 Task: Add Attachment from computer to Card Card0000000245 in Board Board0000000062 in Workspace WS0000000021 in Trello. Add Cover Purple to Card Card0000000245 in Board Board0000000062 in Workspace WS0000000021 in Trello. Add "Move Card To …" Button titled Button0000000245 to "top" of the list "To Do" to Card Card0000000245 in Board Board0000000062 in Workspace WS0000000021 in Trello. Add Description DS0000000245 to Card Card0000000245 in Board Board0000000062 in Workspace WS0000000021 in Trello. Add Comment CM0000000245 to Card Card0000000245 in Board Board0000000062 in Workspace WS0000000021 in Trello
Action: Mouse moved to (655, 693)
Screenshot: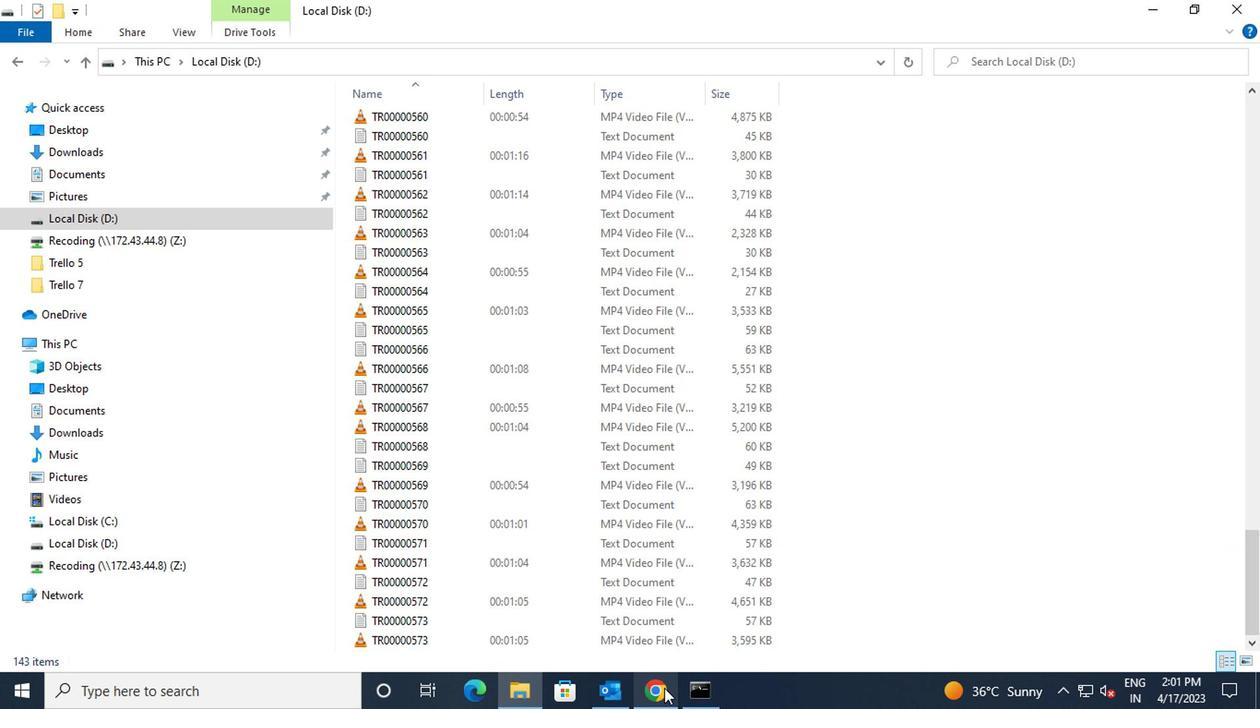 
Action: Mouse pressed left at (655, 693)
Screenshot: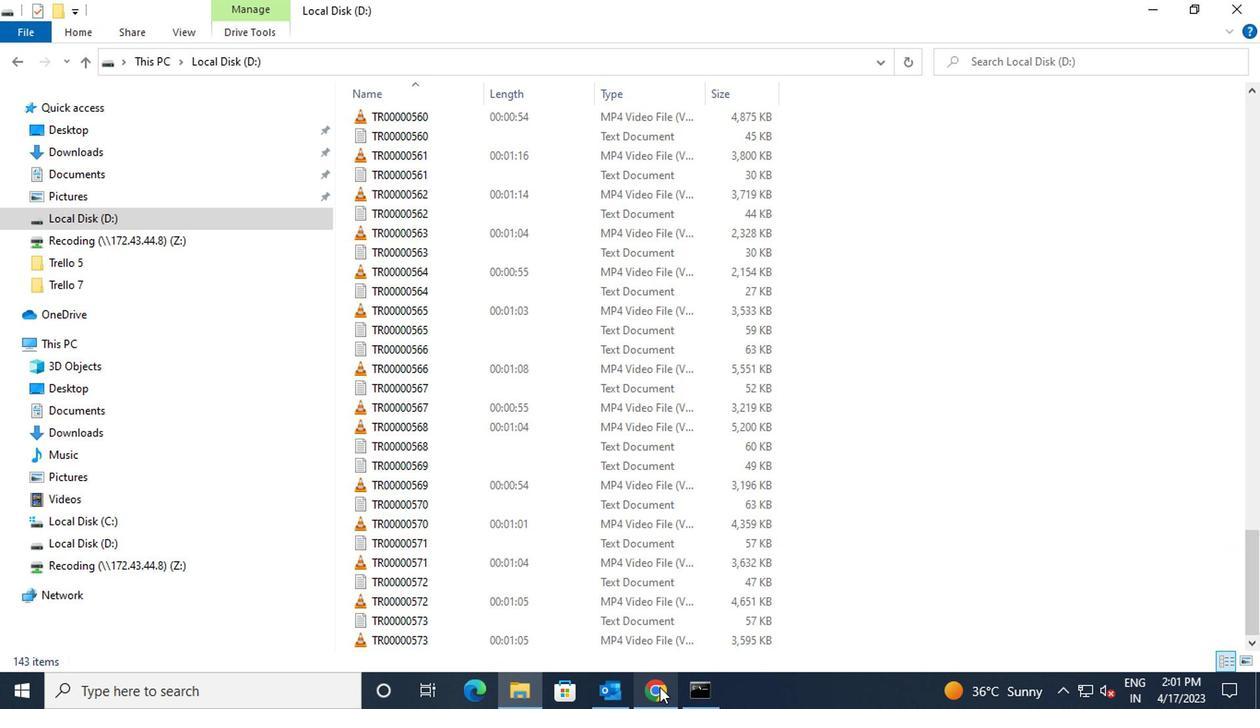 
Action: Mouse moved to (427, 275)
Screenshot: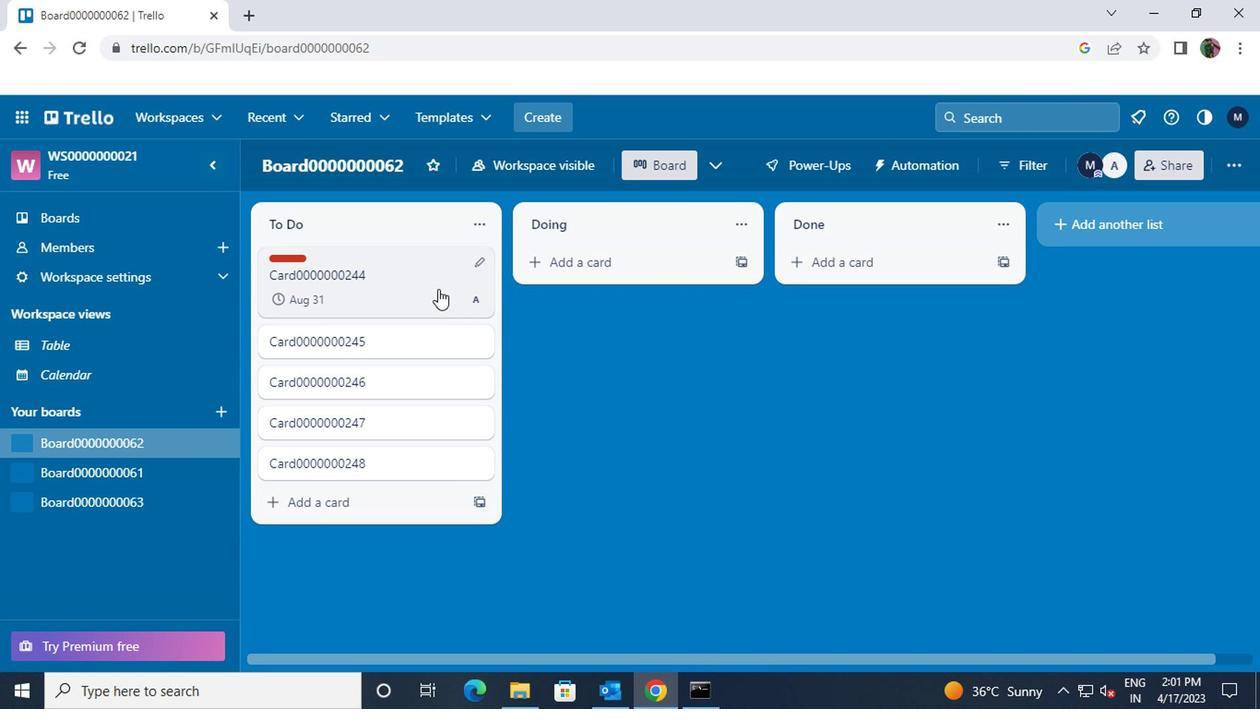 
Action: Mouse pressed left at (427, 275)
Screenshot: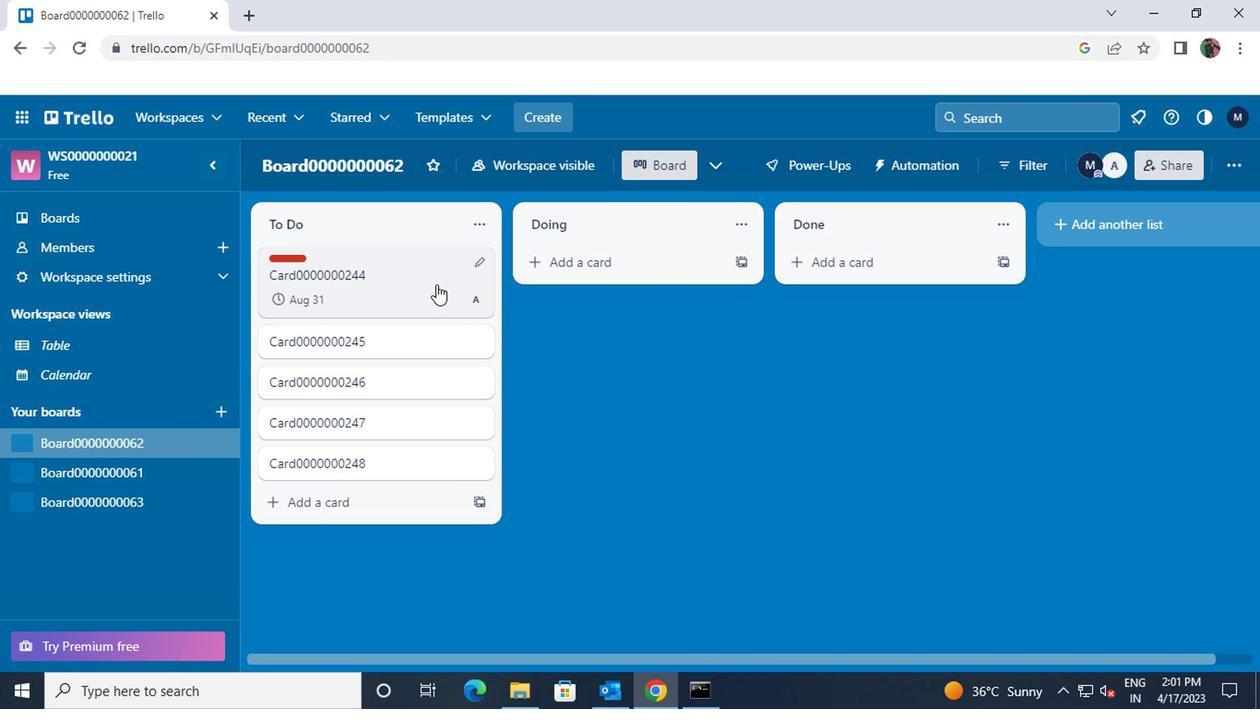 
Action: Mouse moved to (851, 409)
Screenshot: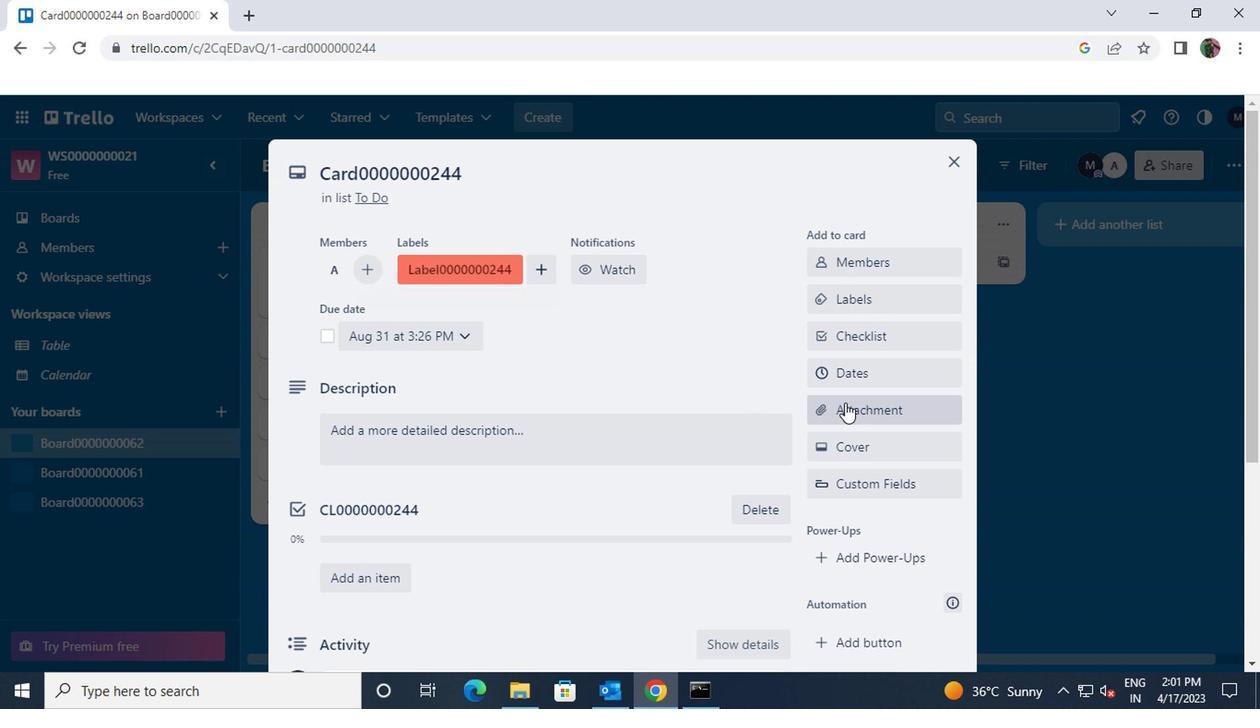 
Action: Mouse pressed left at (851, 409)
Screenshot: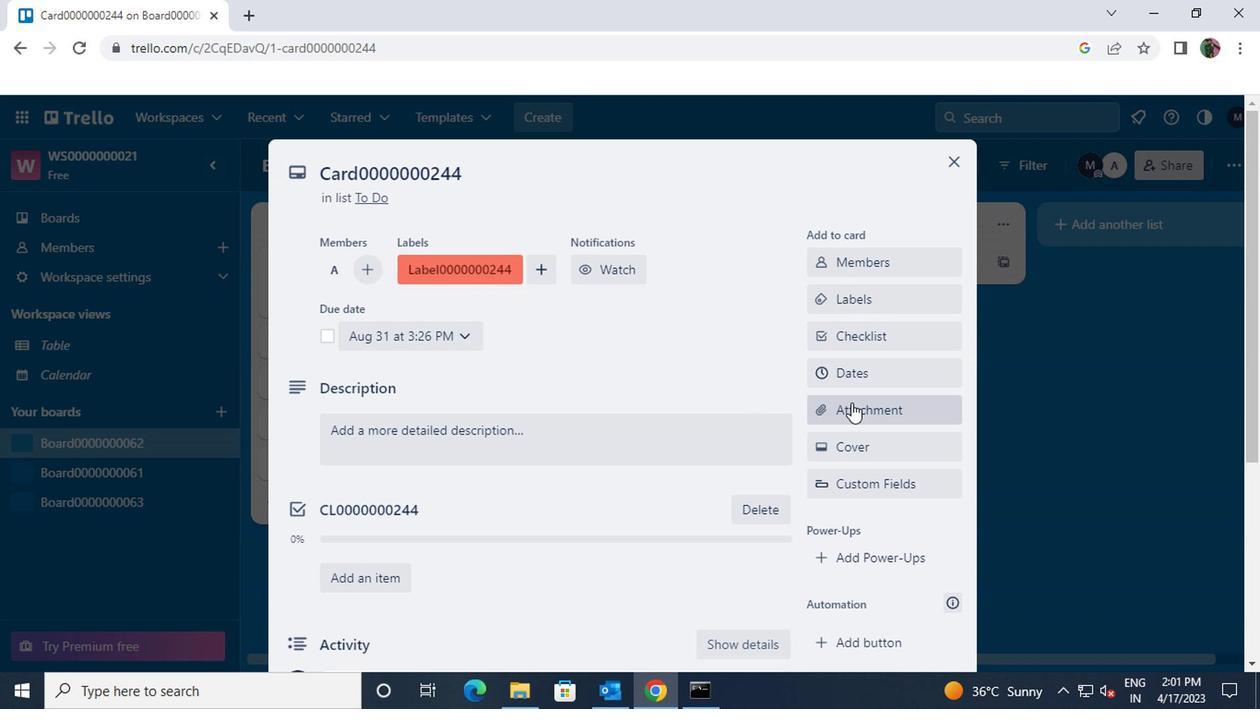 
Action: Mouse moved to (841, 194)
Screenshot: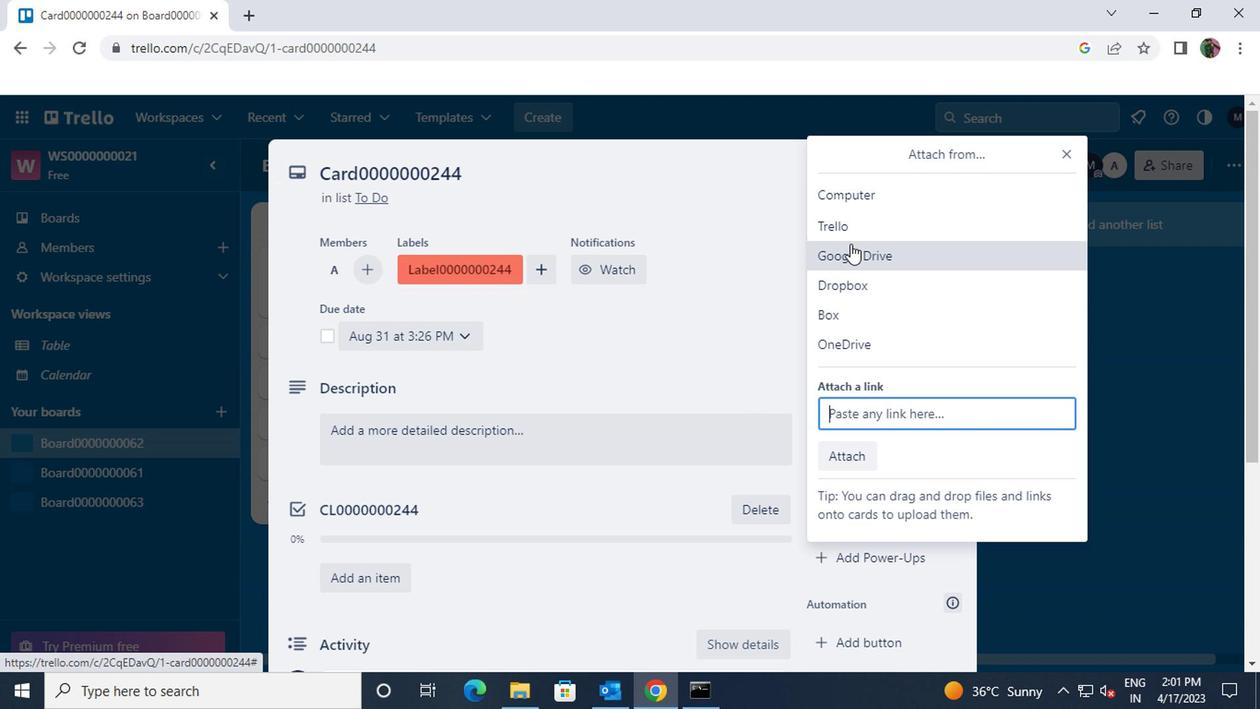 
Action: Mouse pressed left at (841, 194)
Screenshot: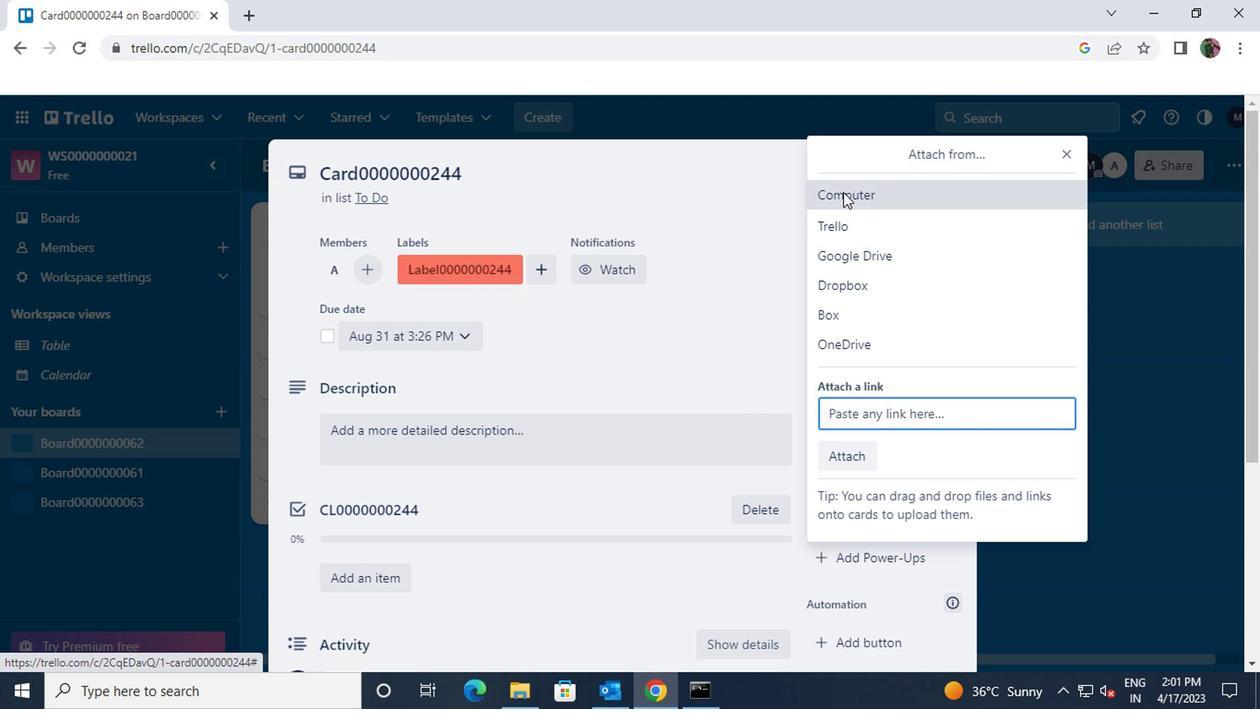 
Action: Mouse moved to (439, 202)
Screenshot: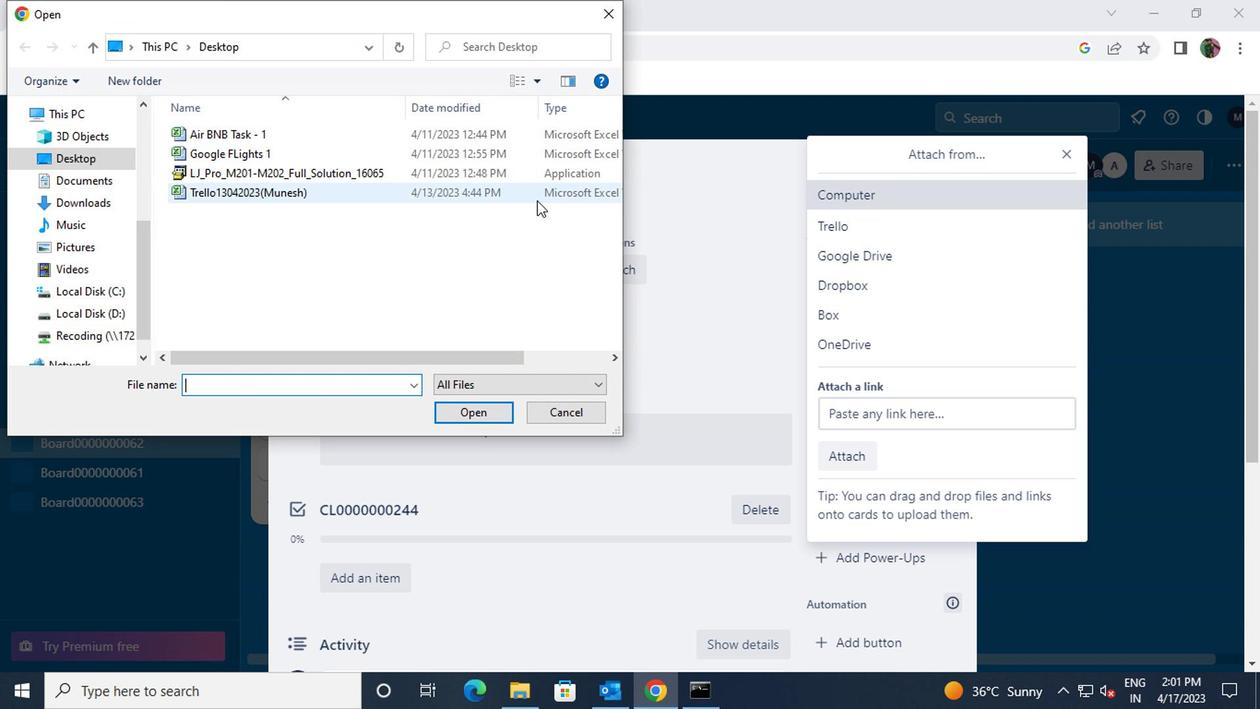 
Action: Mouse pressed left at (439, 202)
Screenshot: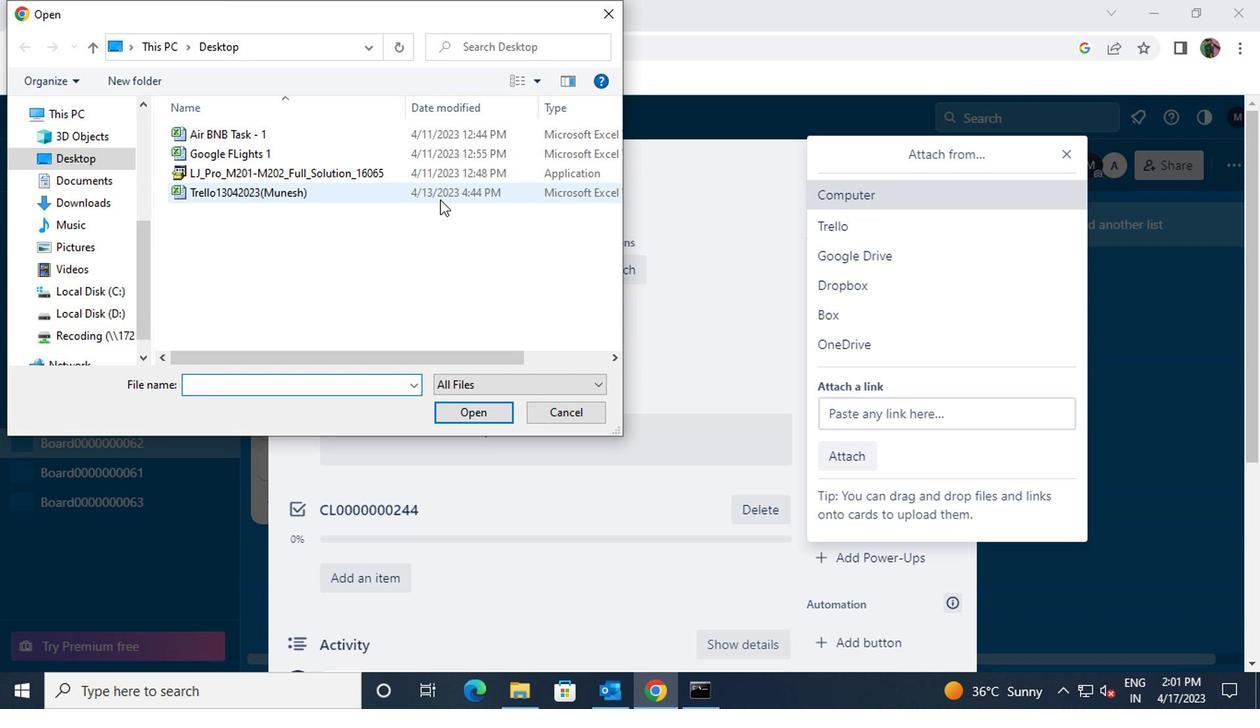 
Action: Mouse moved to (464, 419)
Screenshot: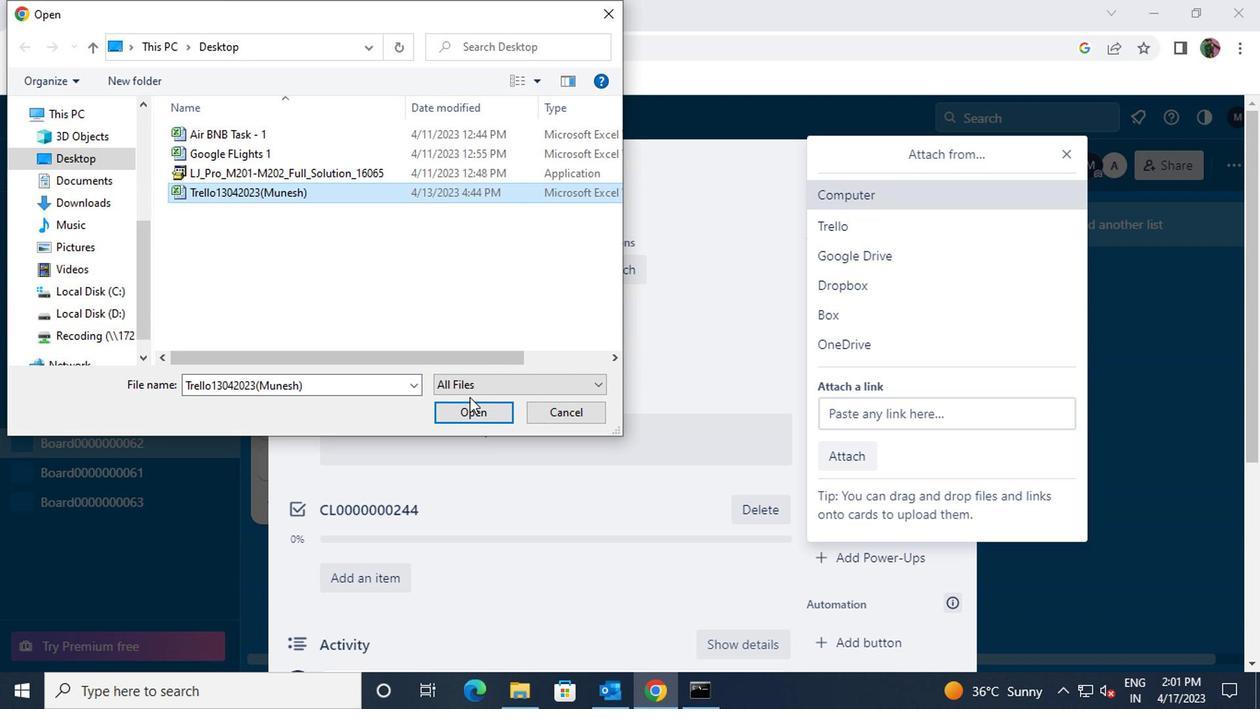 
Action: Mouse pressed left at (464, 419)
Screenshot: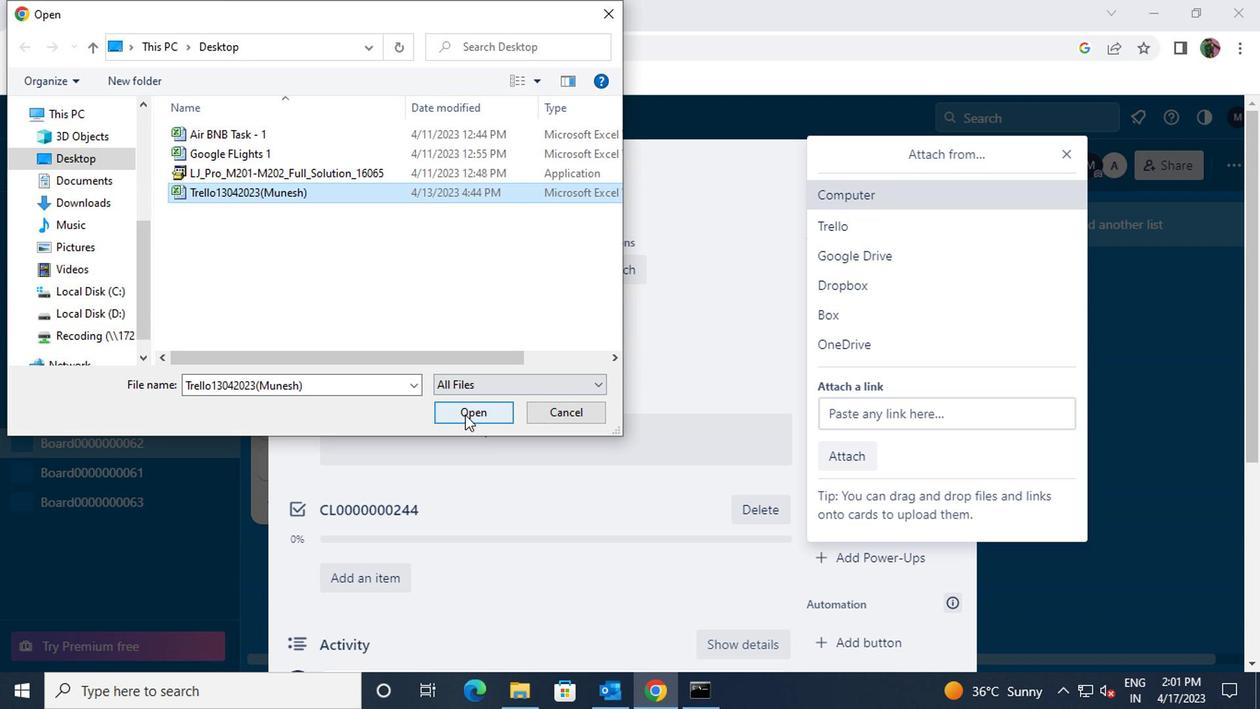 
Action: Mouse moved to (843, 450)
Screenshot: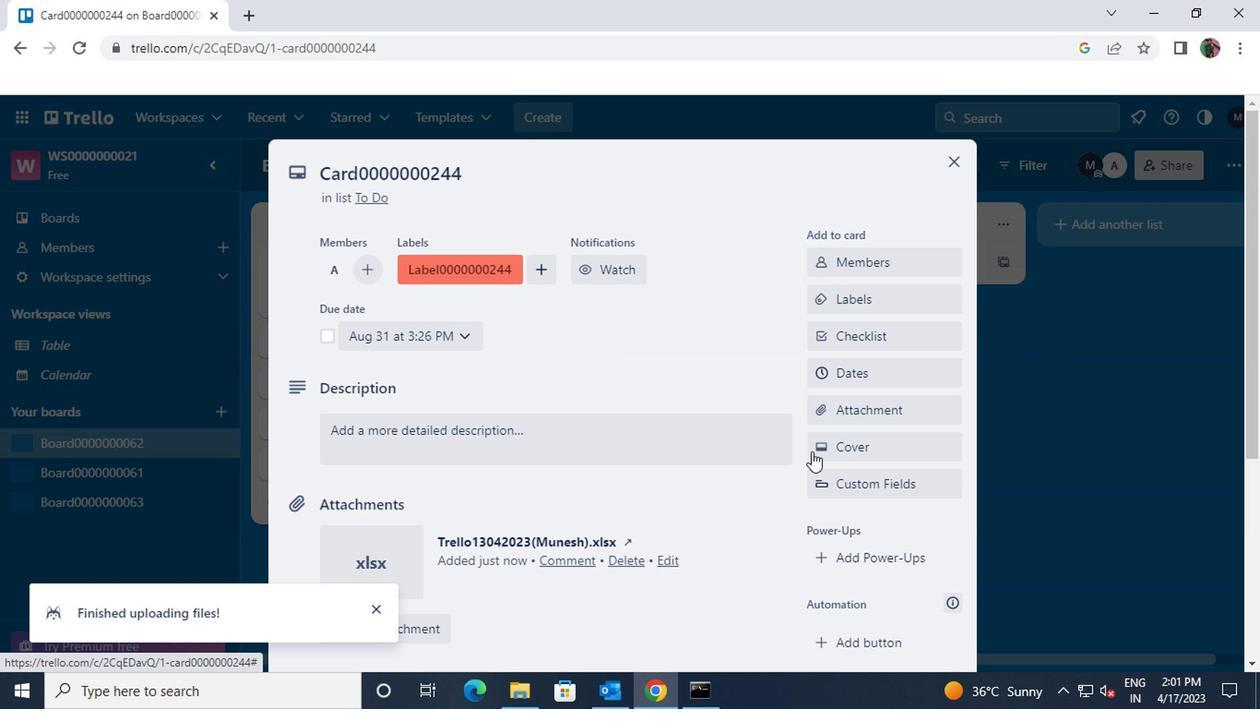 
Action: Mouse pressed left at (843, 450)
Screenshot: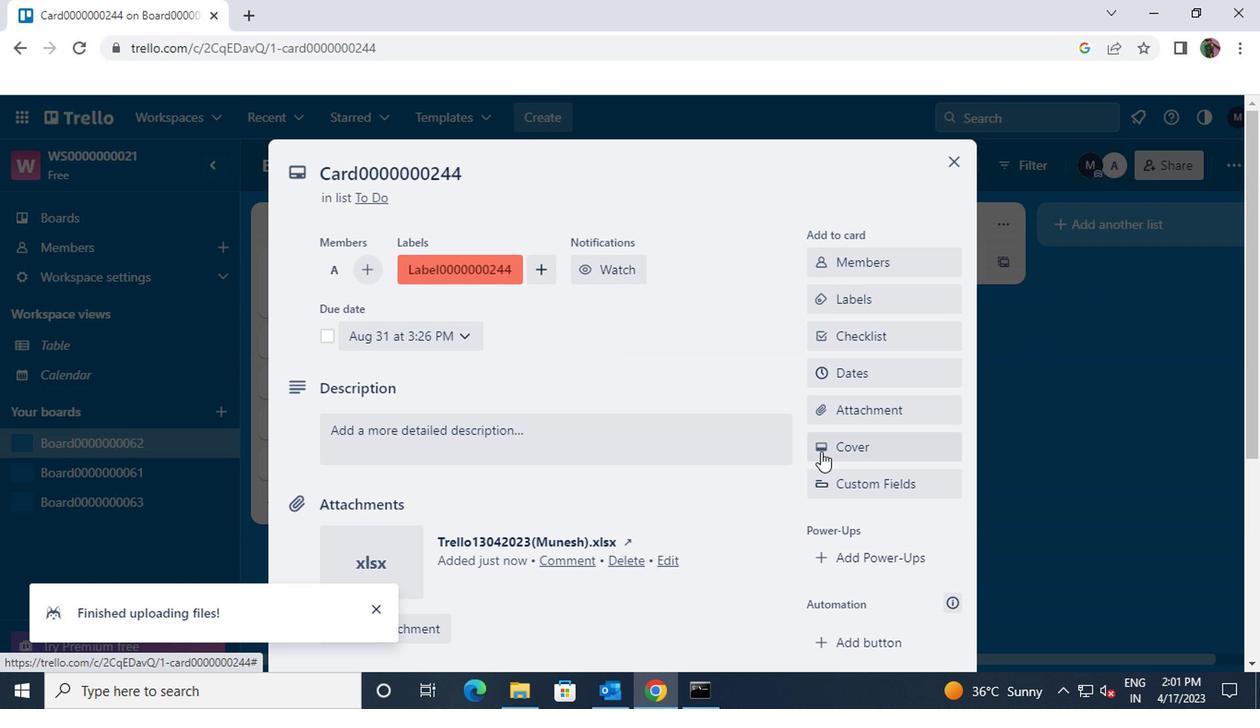 
Action: Mouse moved to (1051, 317)
Screenshot: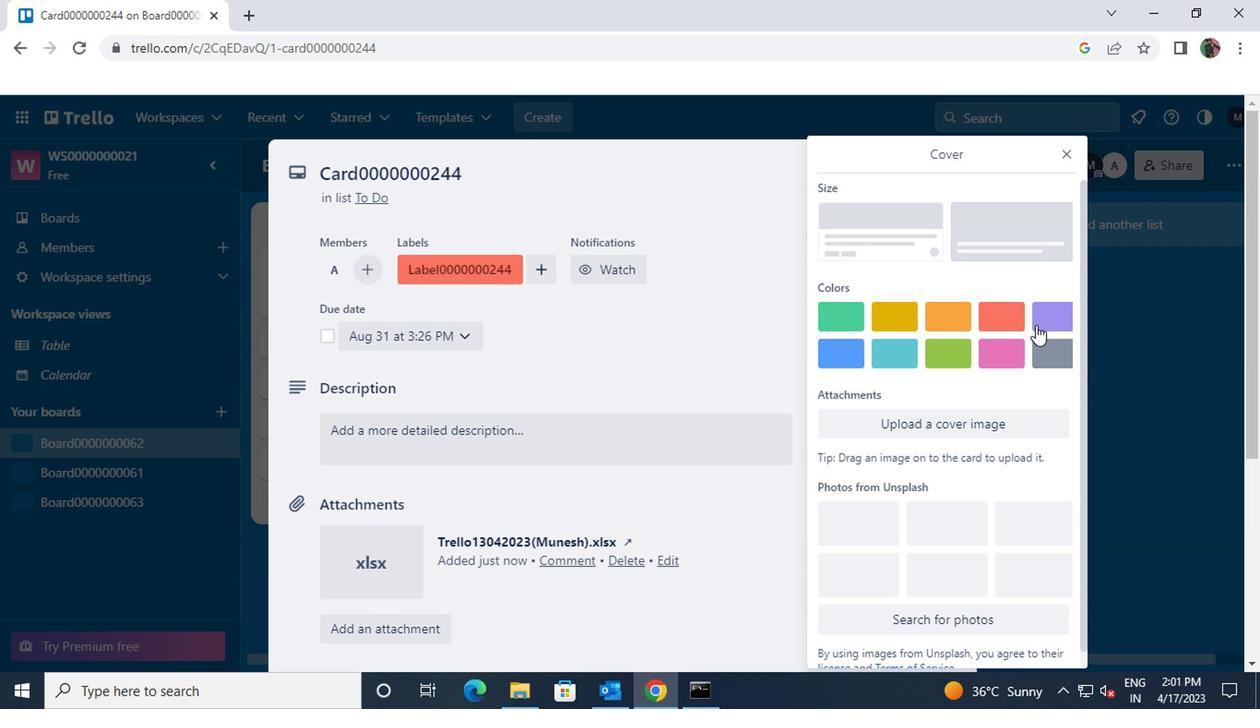 
Action: Mouse pressed left at (1051, 317)
Screenshot: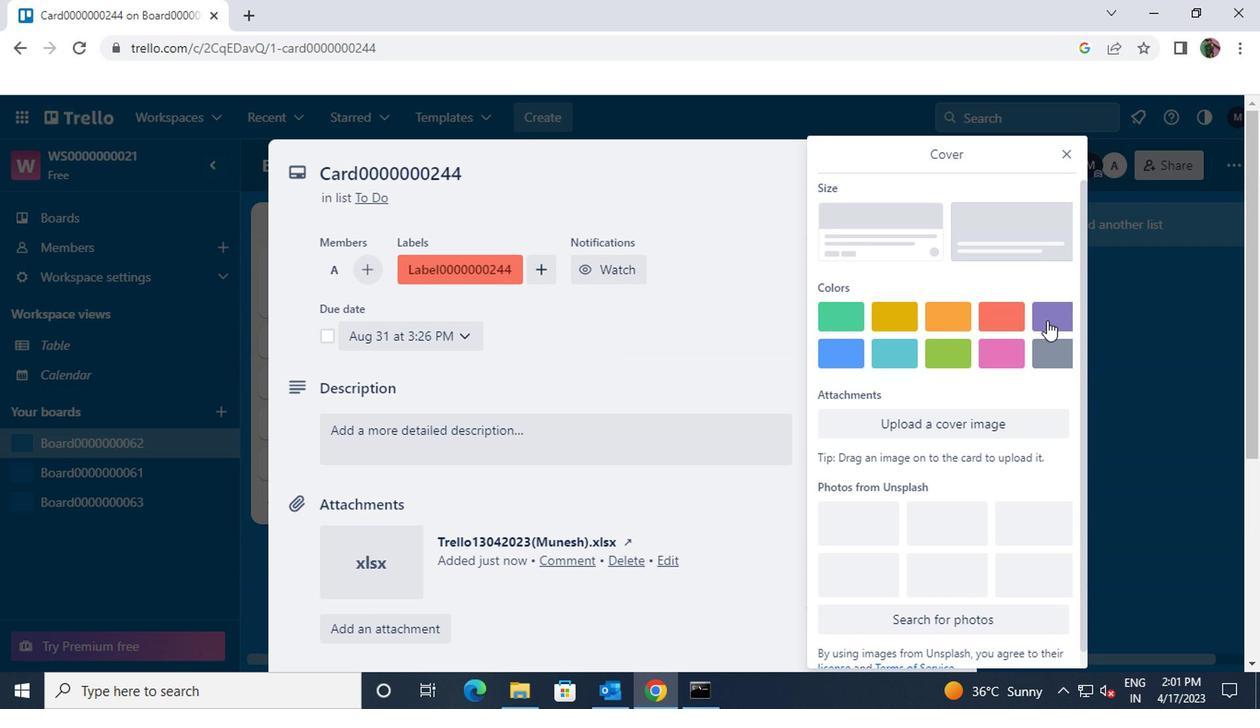 
Action: Mouse moved to (1065, 155)
Screenshot: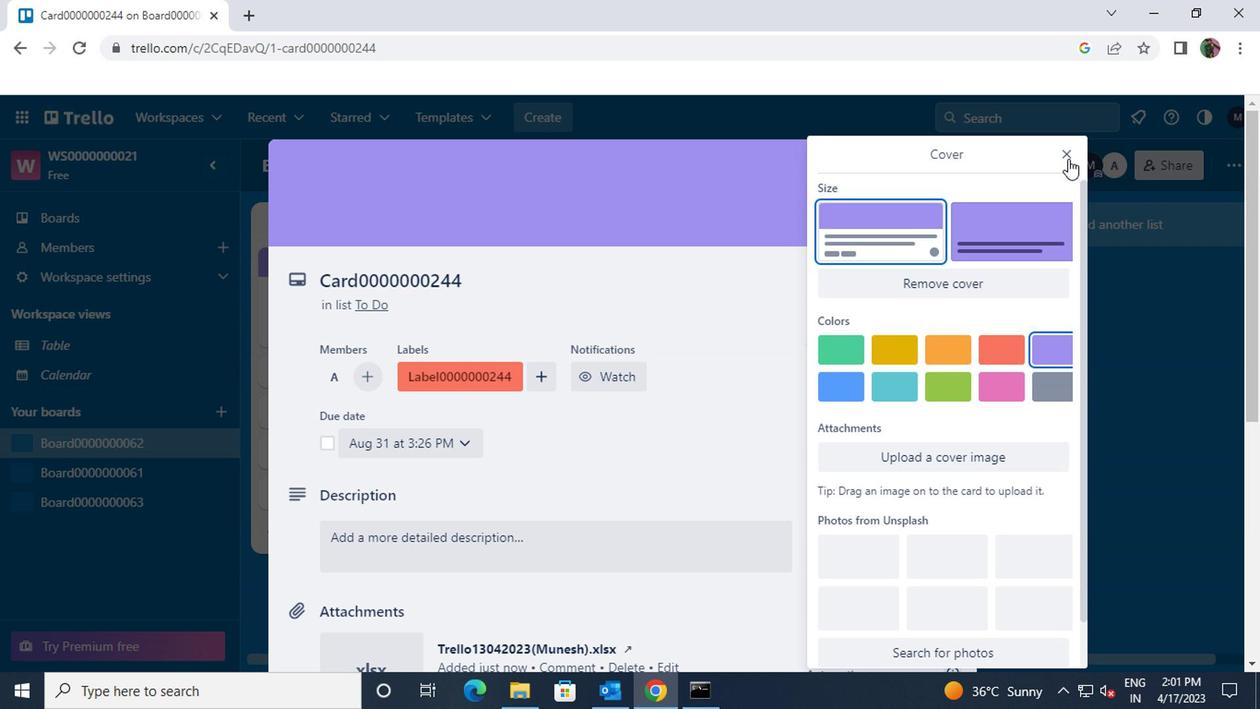 
Action: Mouse pressed left at (1065, 155)
Screenshot: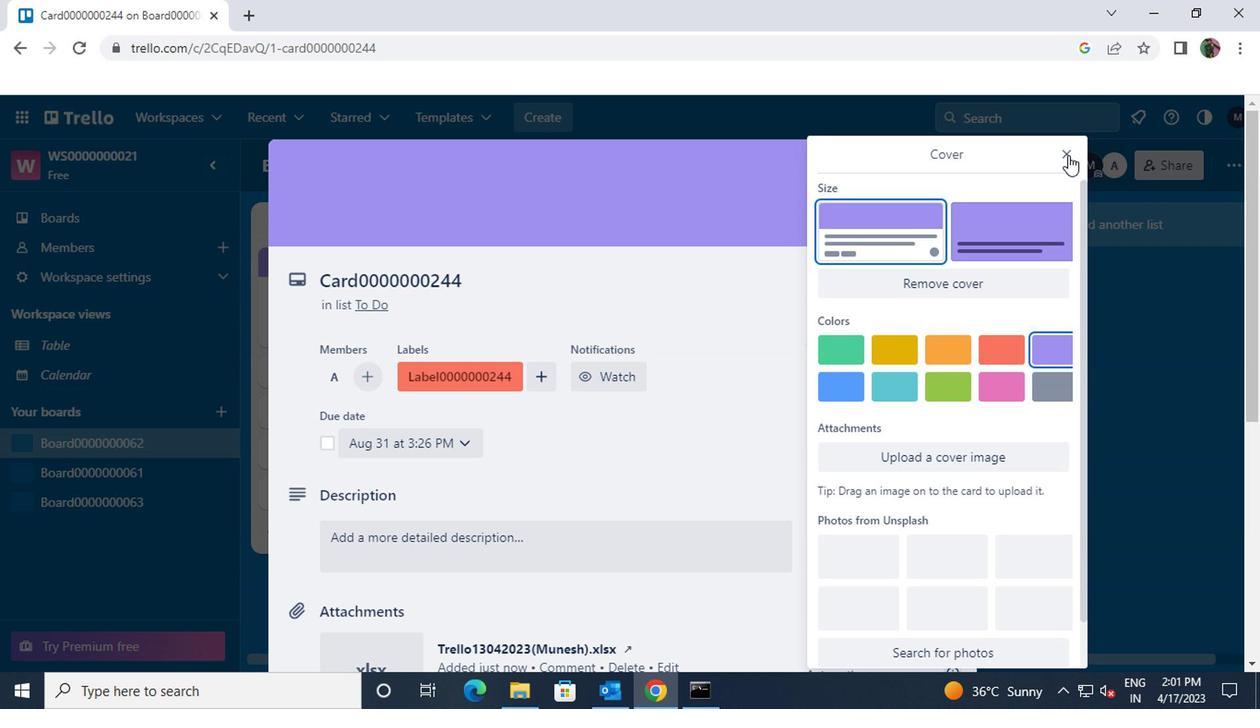 
Action: Mouse moved to (873, 401)
Screenshot: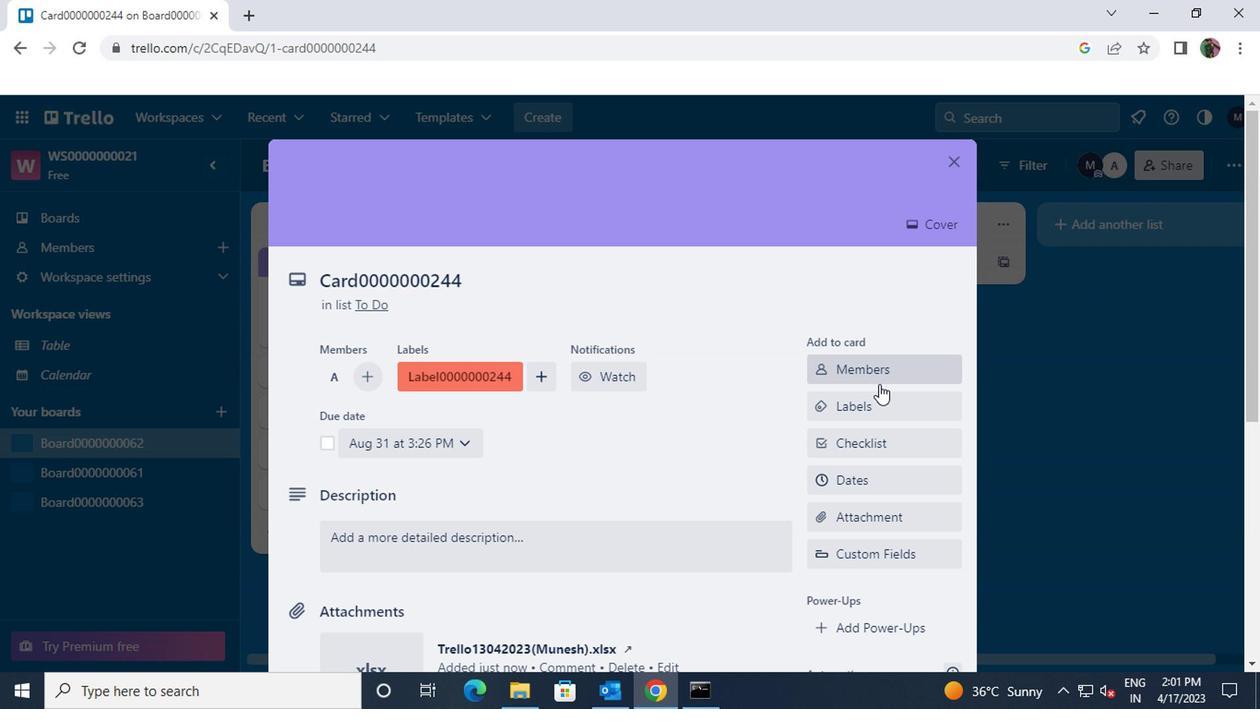 
Action: Mouse scrolled (873, 401) with delta (0, 0)
Screenshot: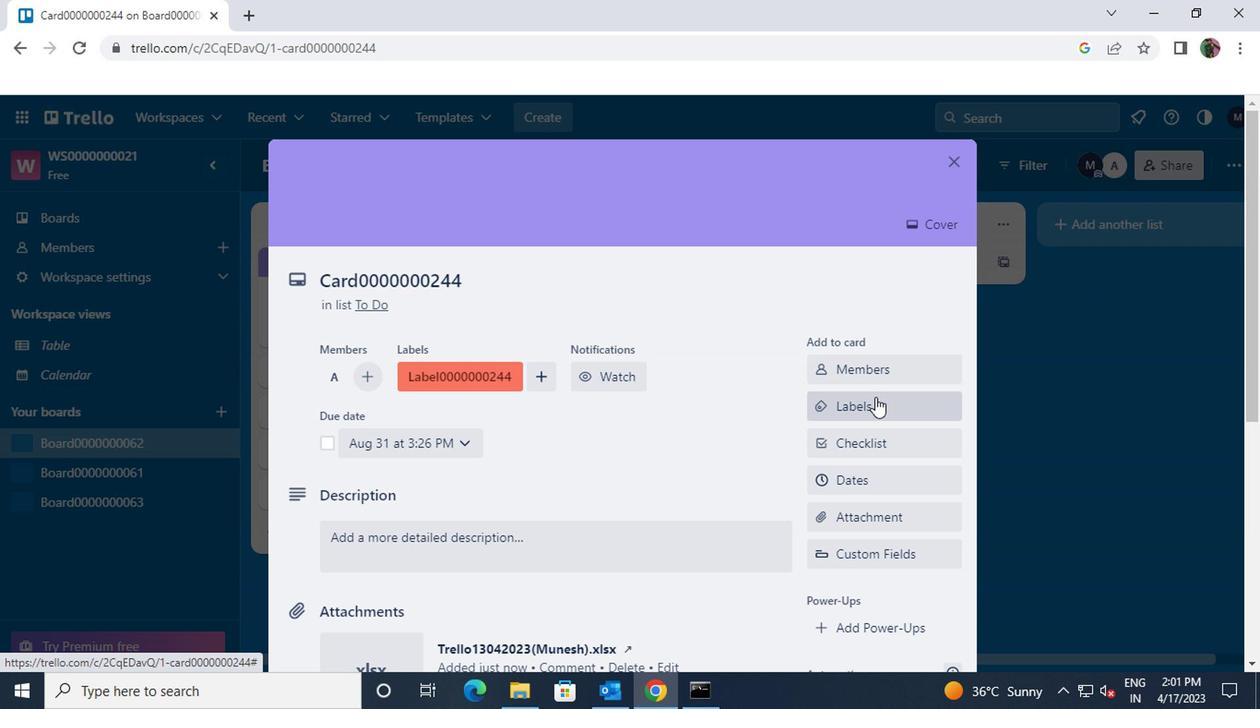 
Action: Mouse moved to (873, 401)
Screenshot: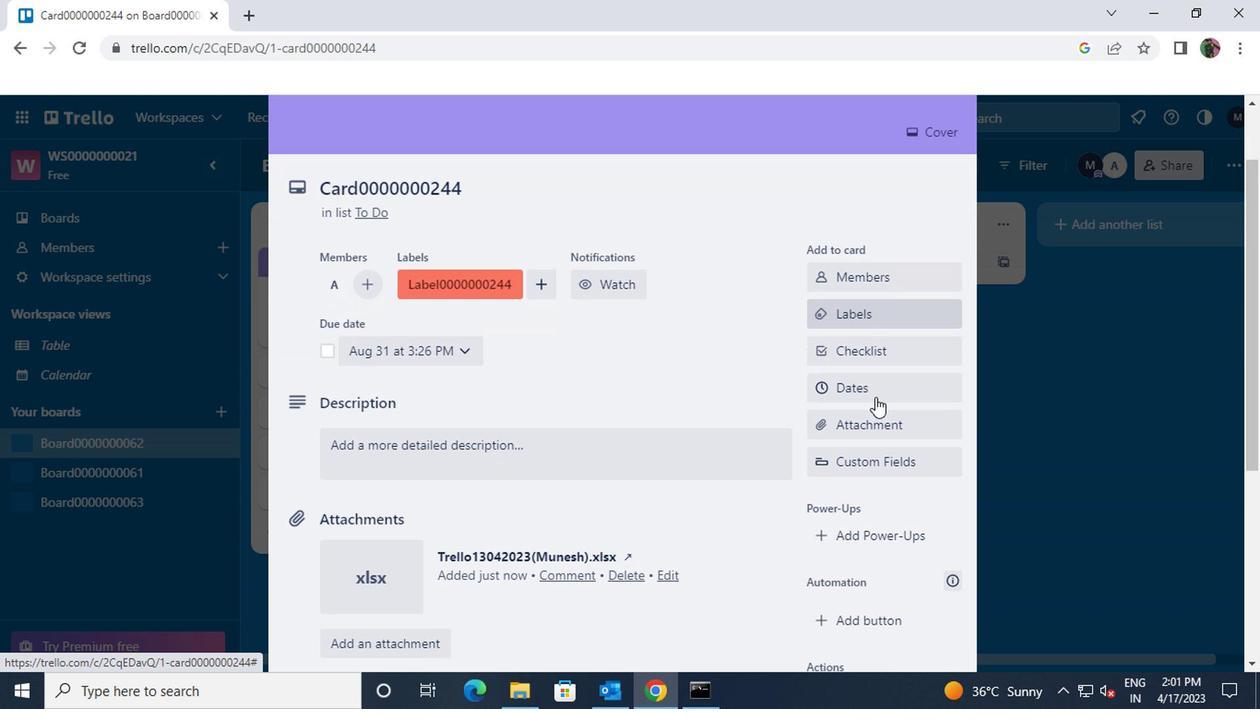 
Action: Mouse scrolled (873, 401) with delta (0, 0)
Screenshot: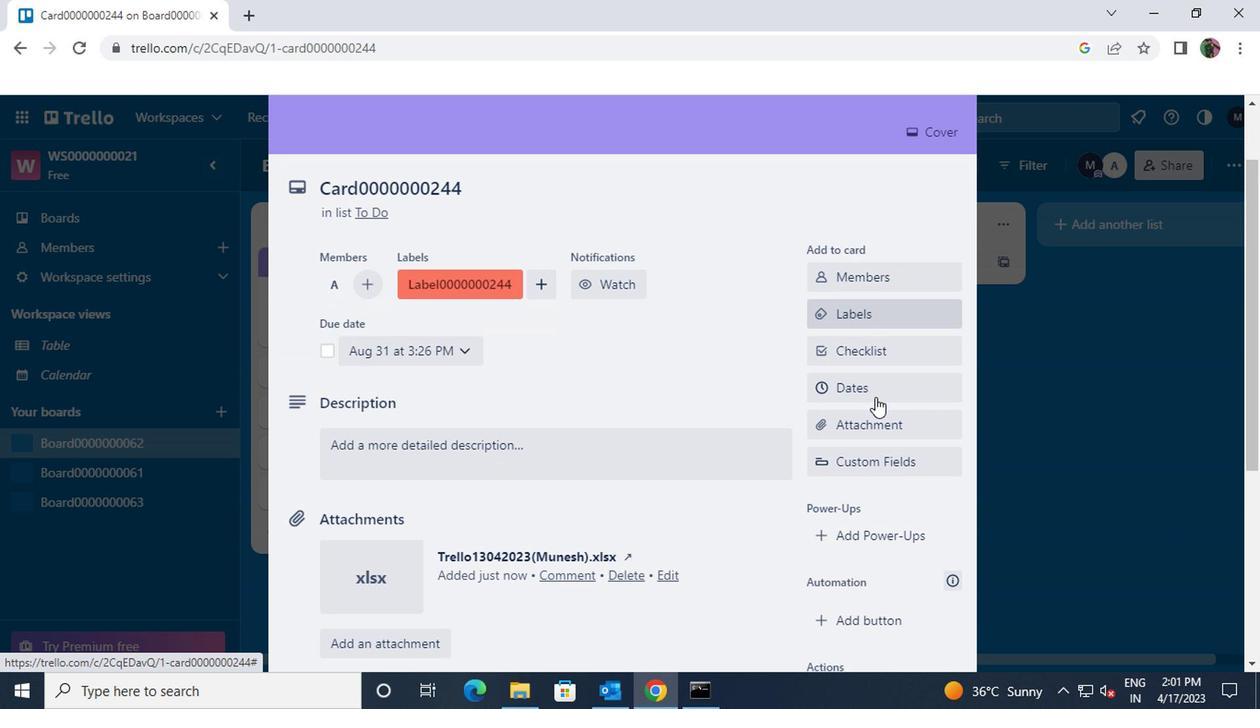 
Action: Mouse scrolled (873, 401) with delta (0, 0)
Screenshot: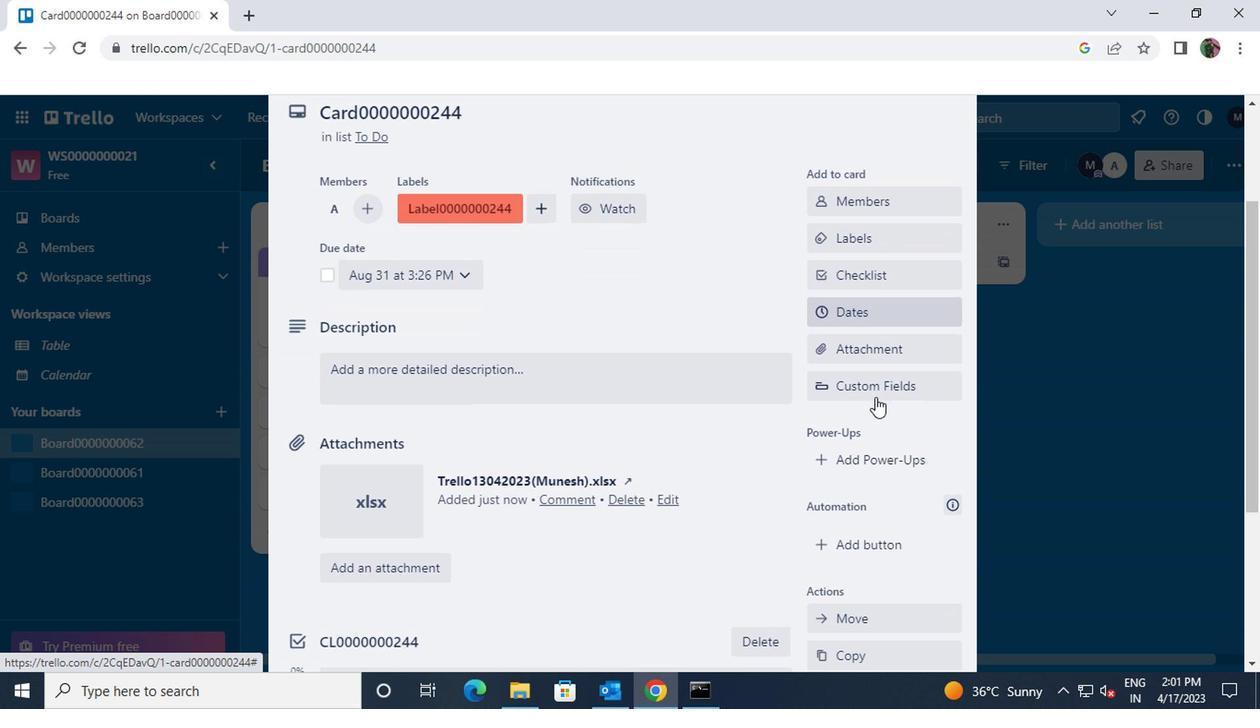 
Action: Mouse moved to (854, 441)
Screenshot: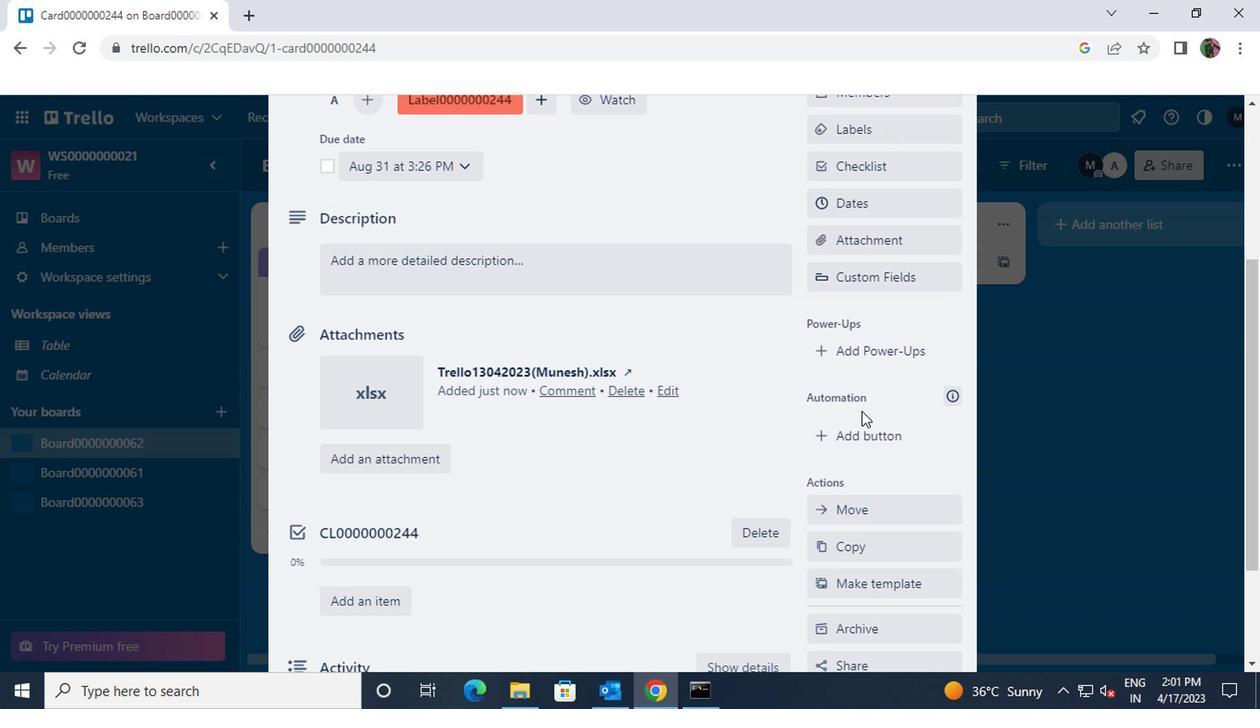 
Action: Mouse pressed left at (854, 441)
Screenshot: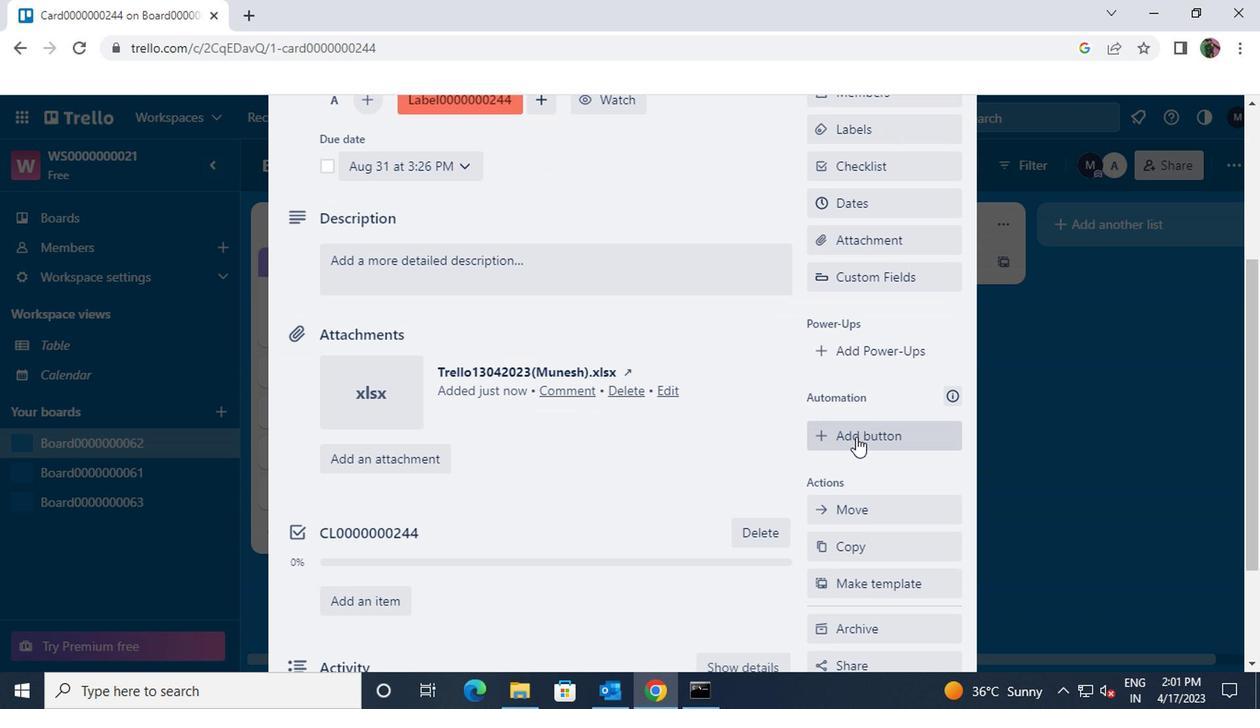 
Action: Mouse moved to (871, 237)
Screenshot: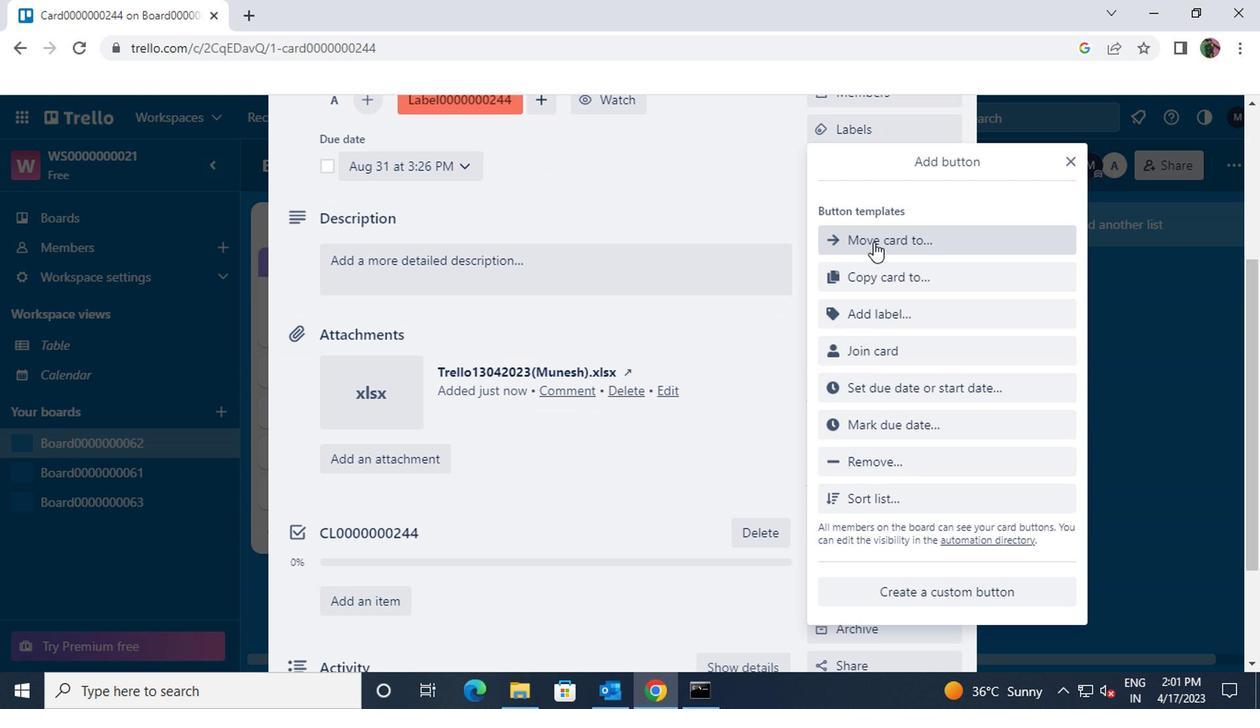 
Action: Mouse pressed left at (871, 237)
Screenshot: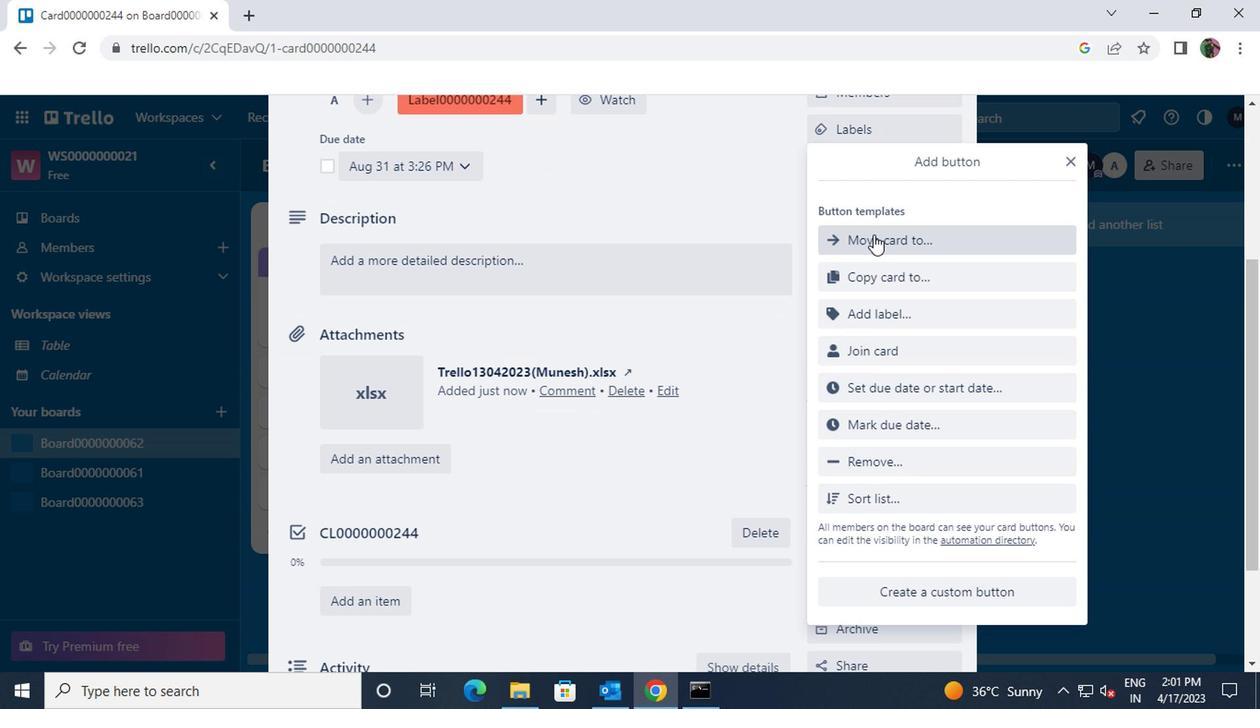 
Action: Mouse pressed left at (871, 237)
Screenshot: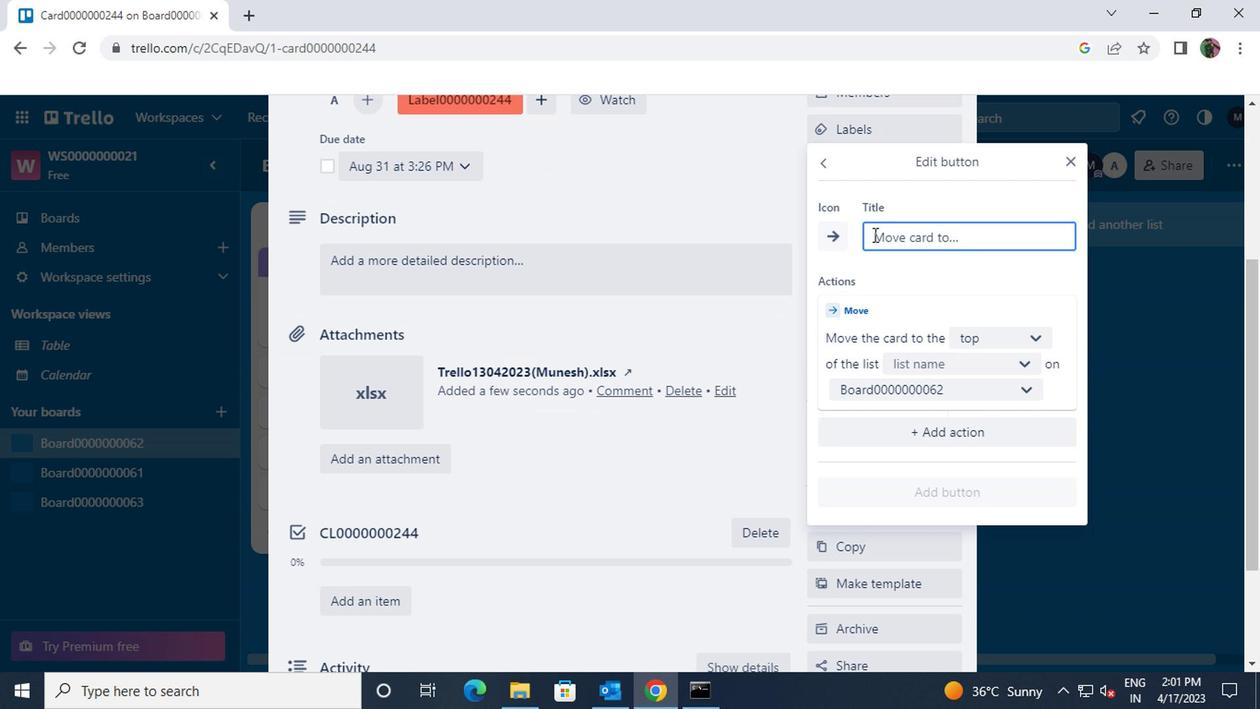 
Action: Key pressed <Key.shift>BUTTON0000000244
Screenshot: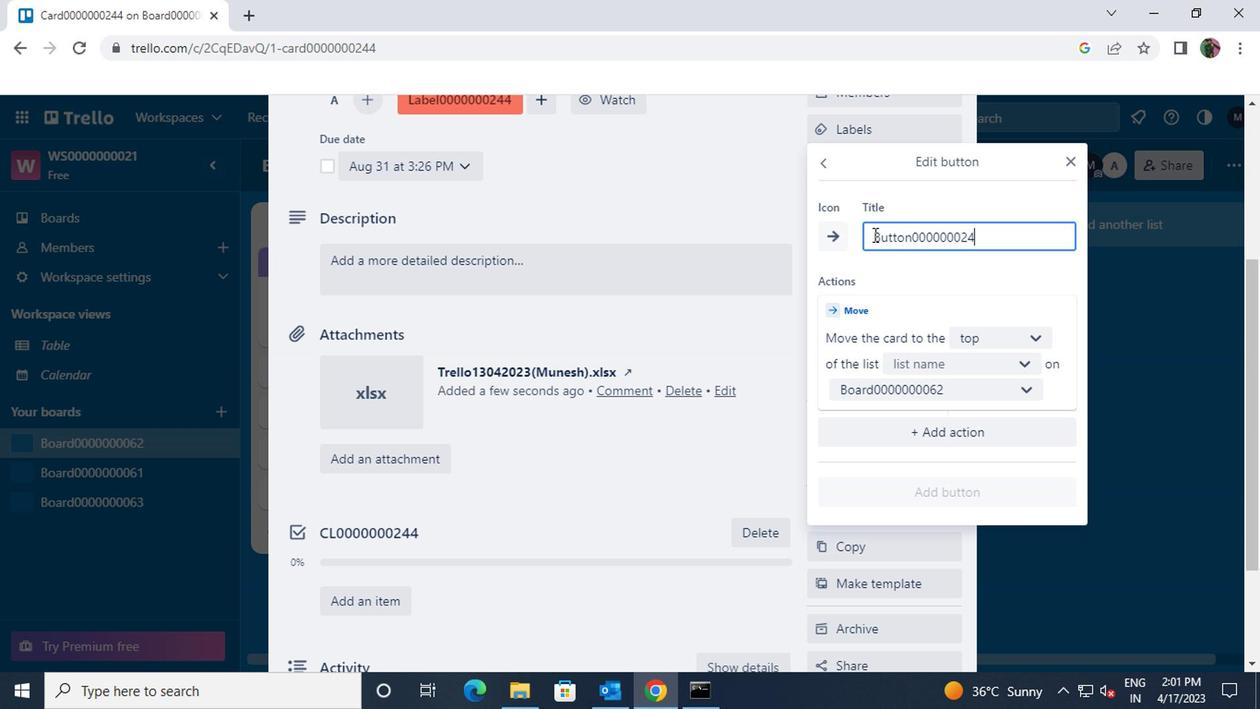 
Action: Mouse moved to (1034, 346)
Screenshot: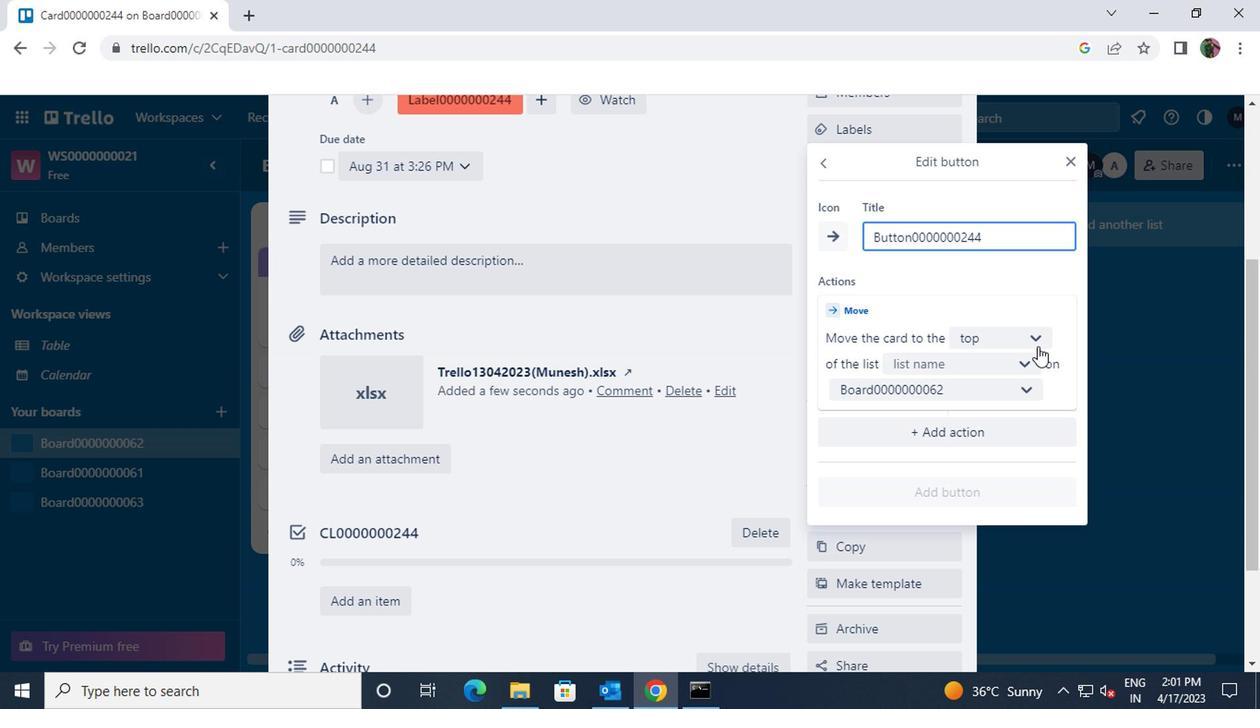 
Action: Mouse pressed left at (1034, 346)
Screenshot: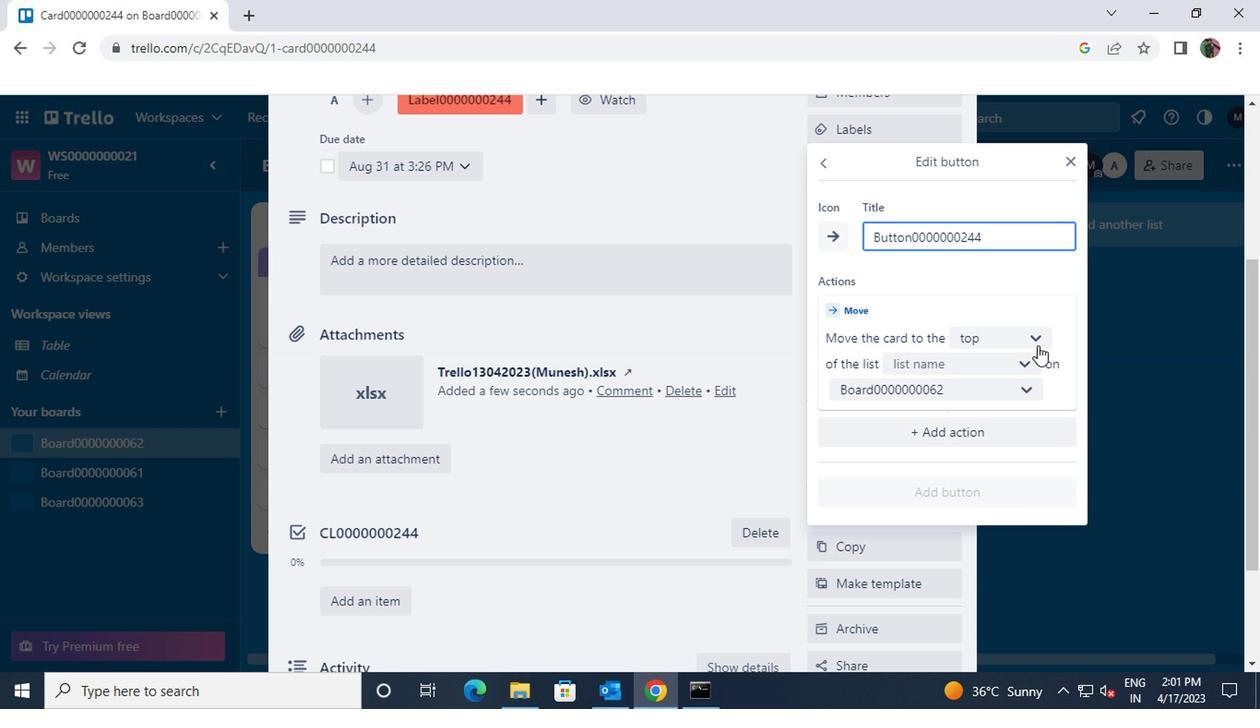 
Action: Mouse moved to (1020, 375)
Screenshot: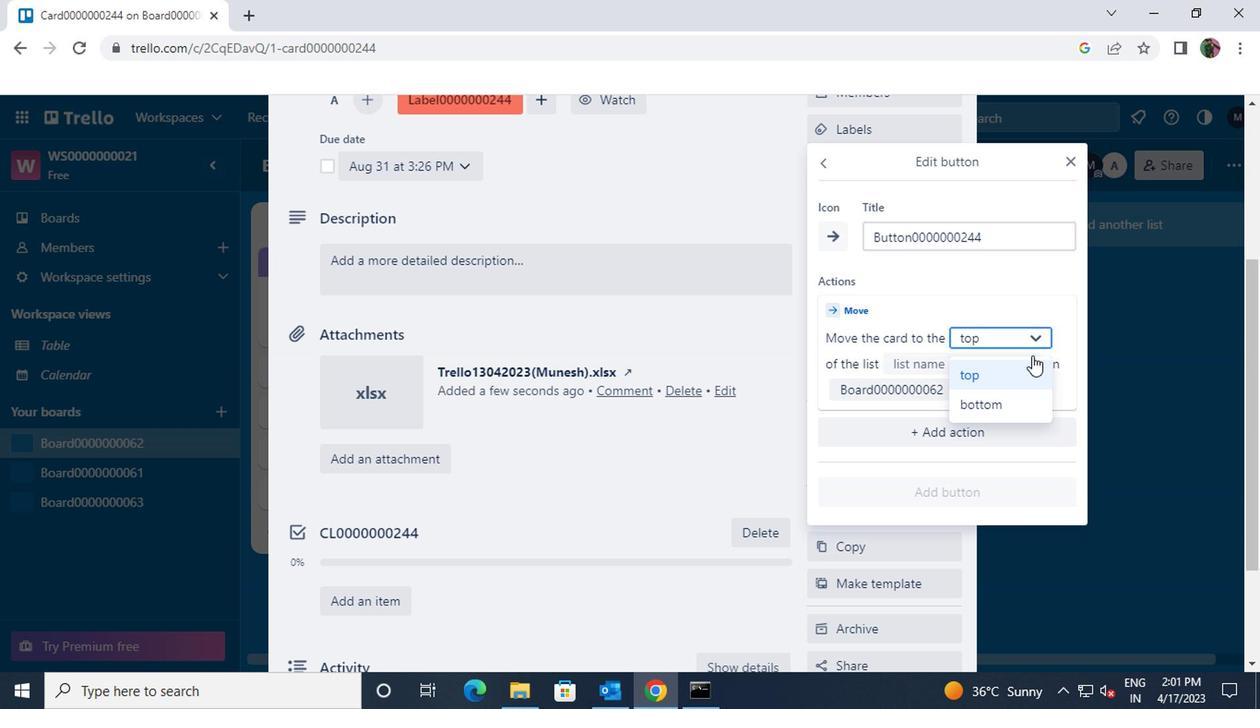 
Action: Mouse pressed left at (1020, 375)
Screenshot: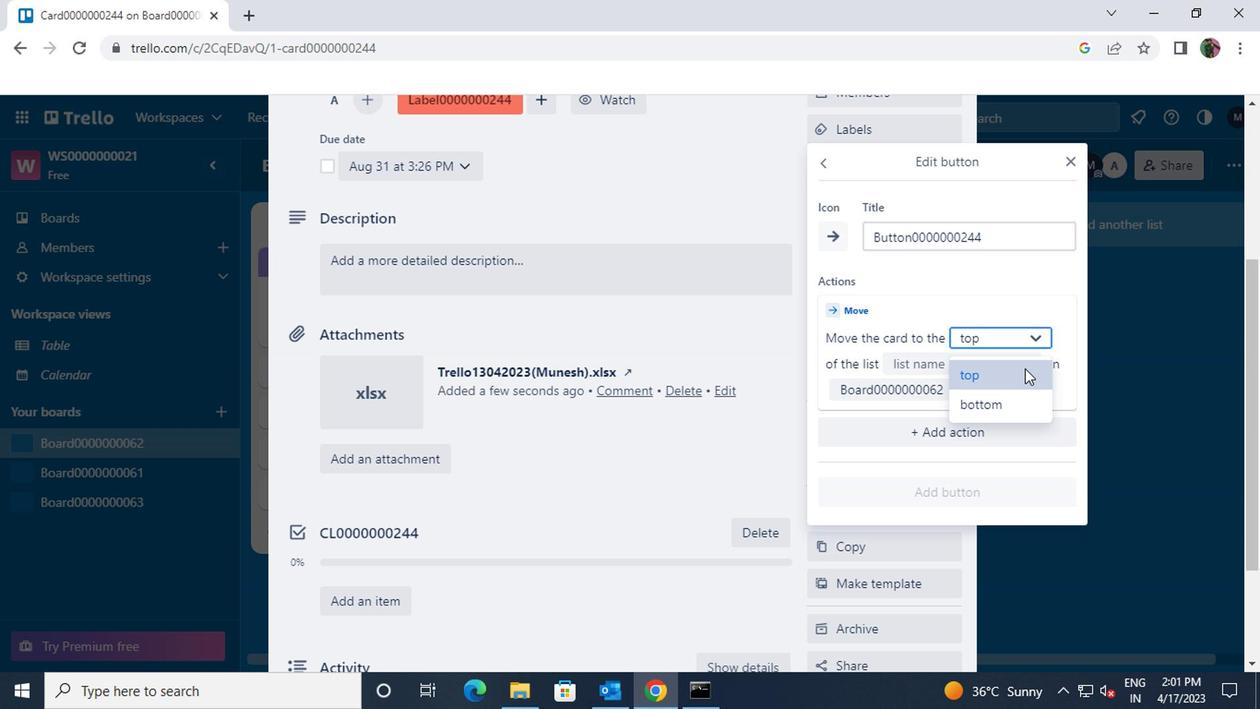 
Action: Mouse moved to (1022, 369)
Screenshot: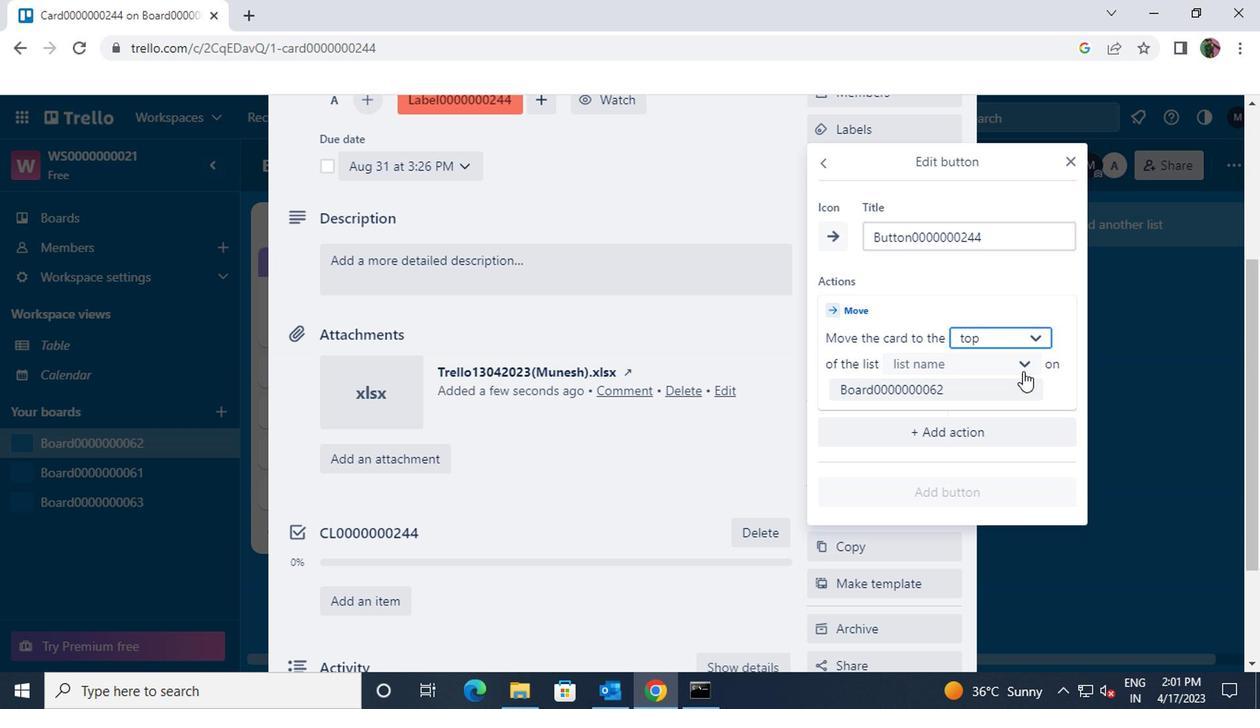 
Action: Mouse pressed left at (1022, 369)
Screenshot: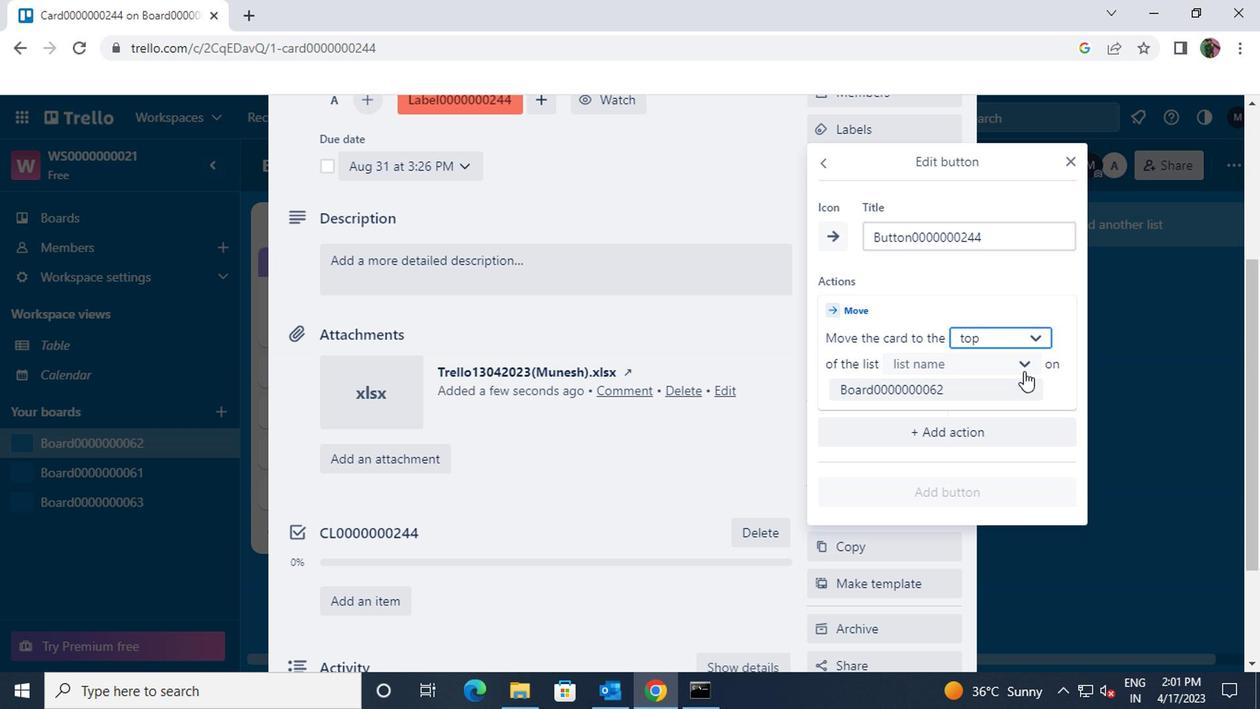 
Action: Mouse moved to (1004, 399)
Screenshot: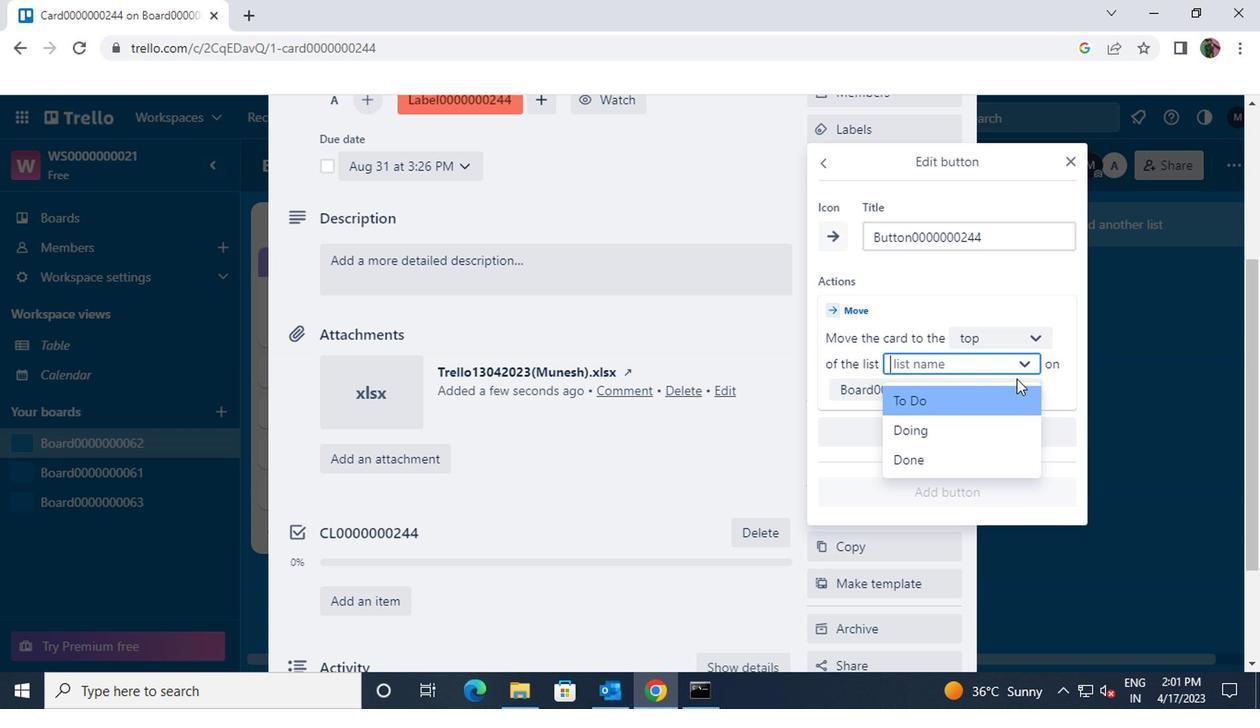 
Action: Mouse pressed left at (1004, 399)
Screenshot: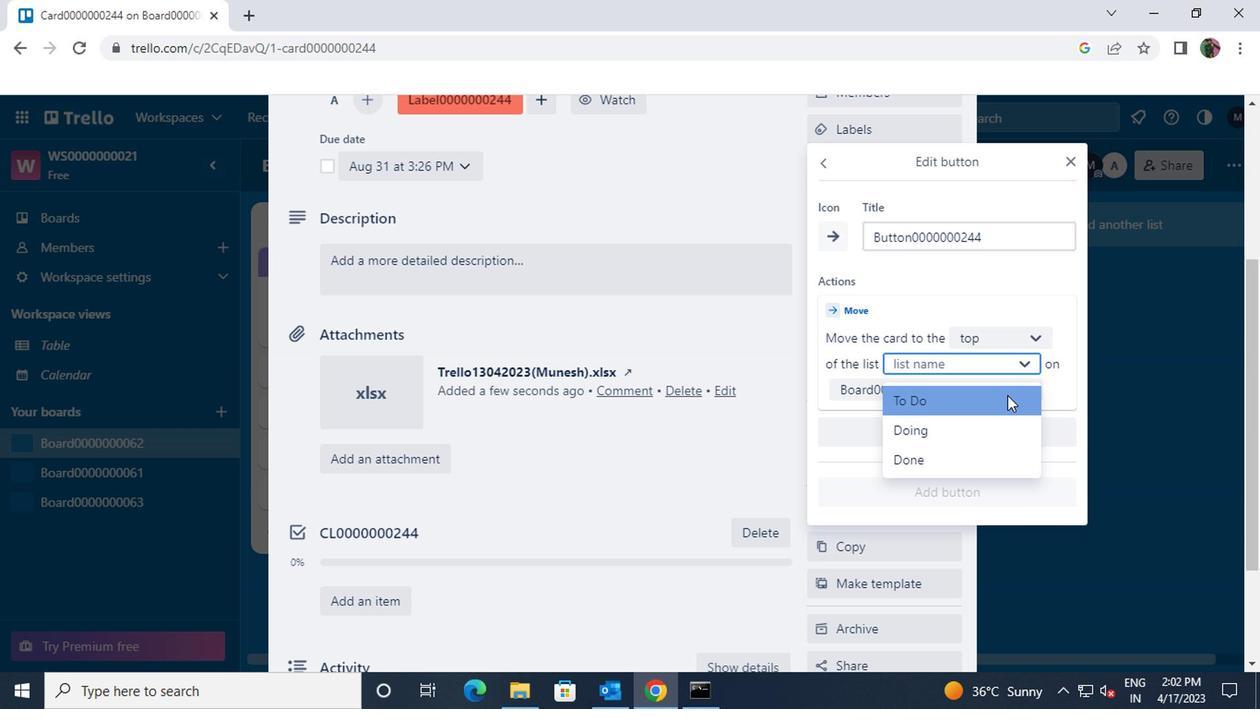 
Action: Mouse moved to (988, 485)
Screenshot: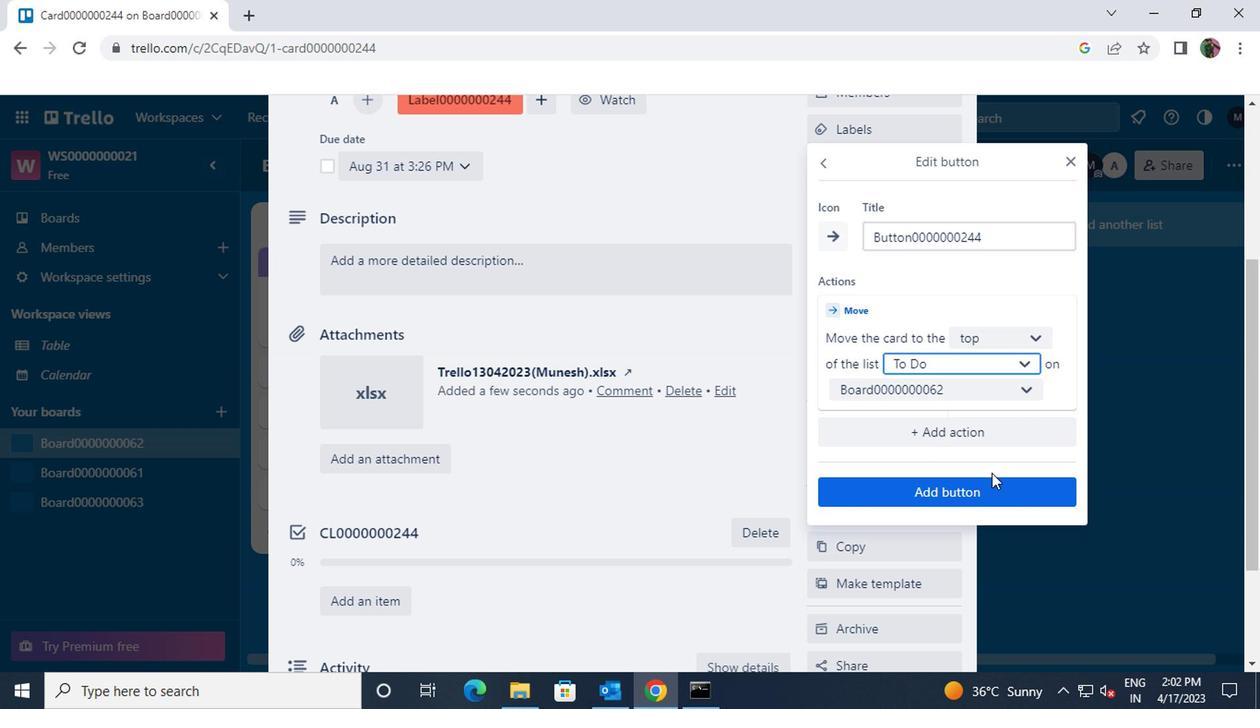 
Action: Mouse pressed left at (988, 485)
Screenshot: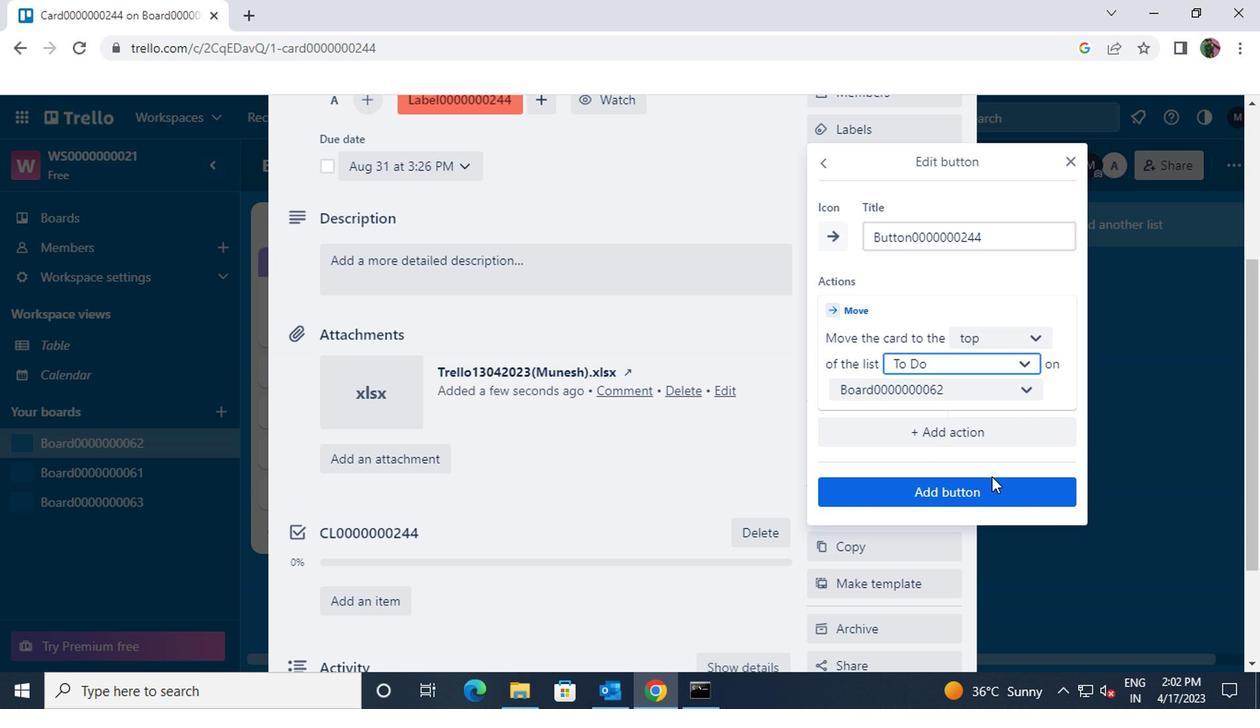 
Action: Mouse moved to (629, 259)
Screenshot: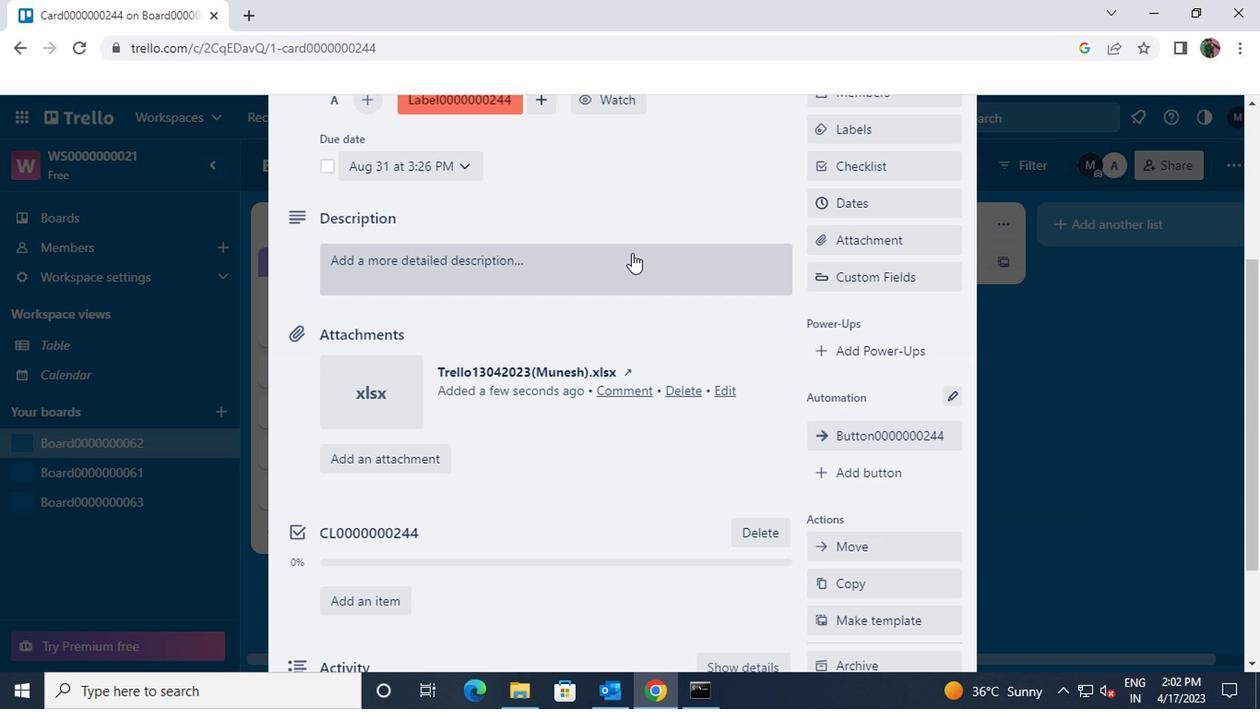 
Action: Mouse pressed left at (629, 259)
Screenshot: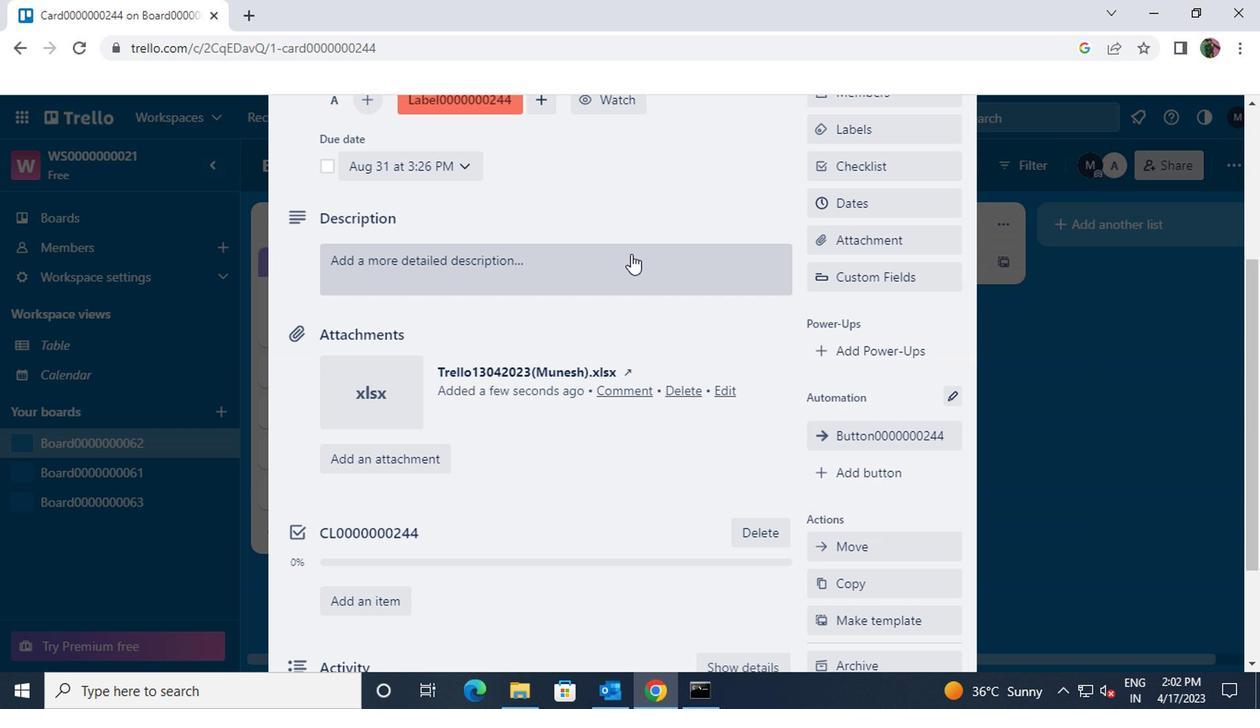 
Action: Key pressed <Key.shift>DS0000000244
Screenshot: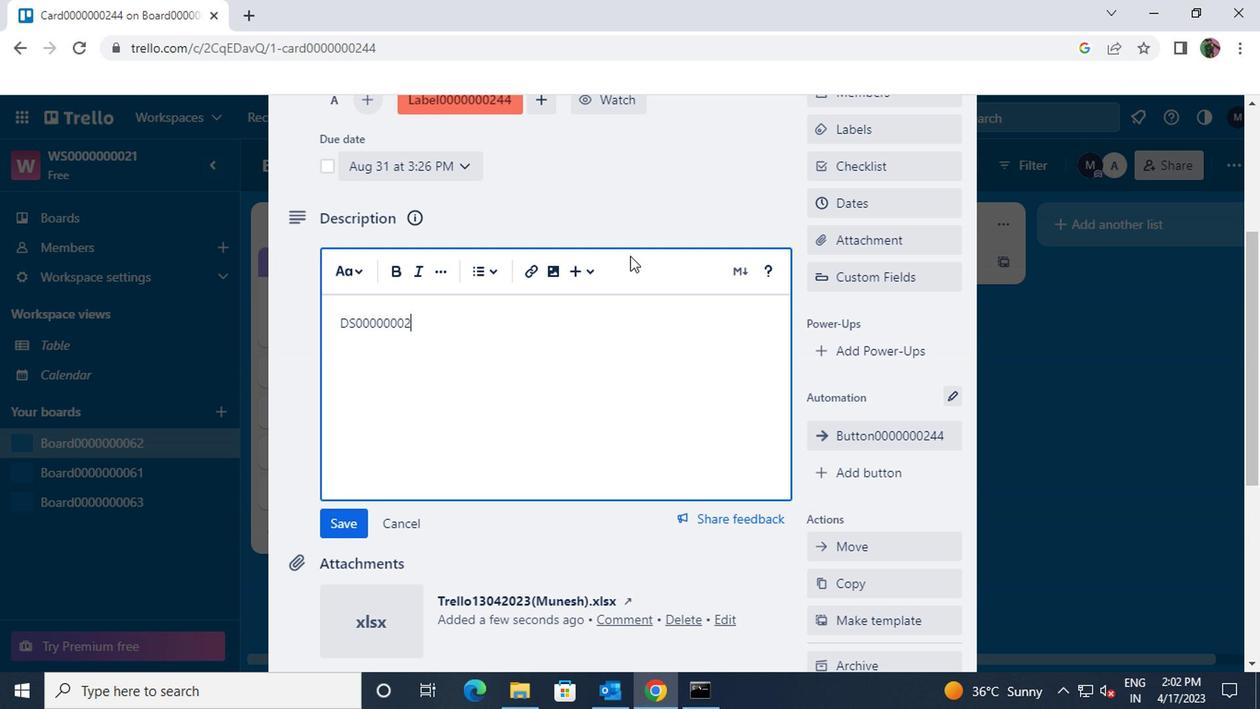 
Action: Mouse moved to (342, 527)
Screenshot: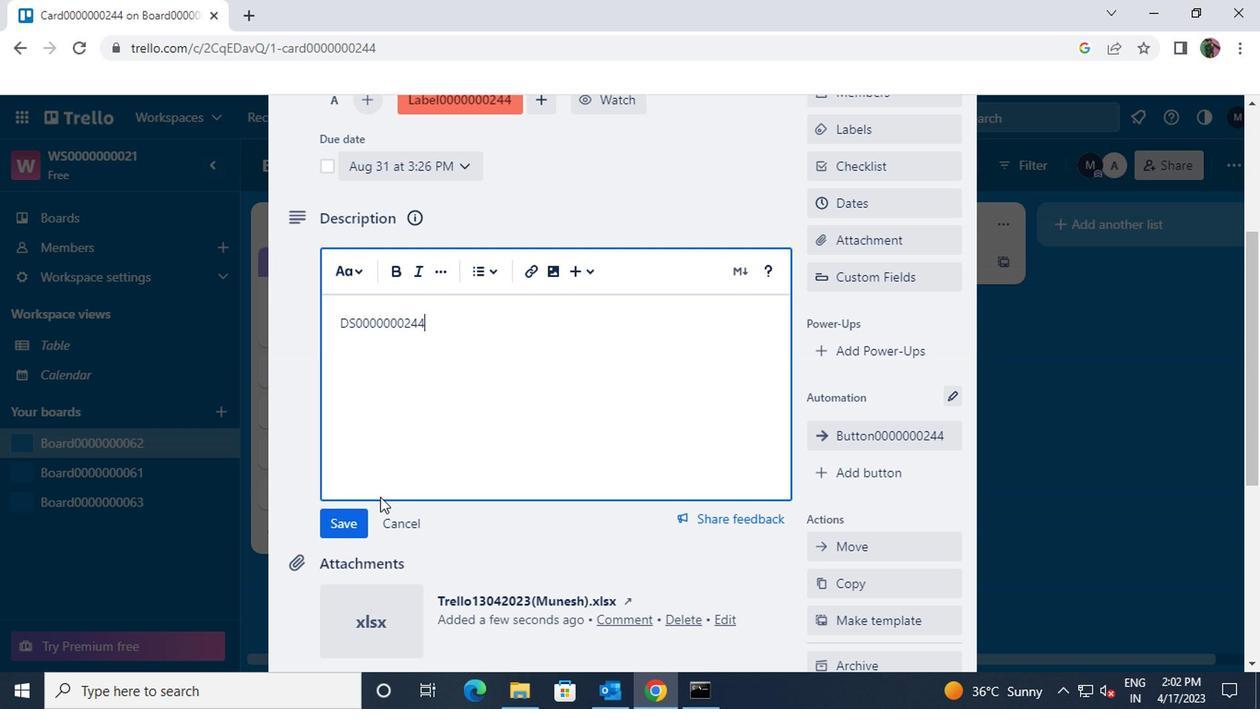 
Action: Mouse pressed left at (342, 527)
Screenshot: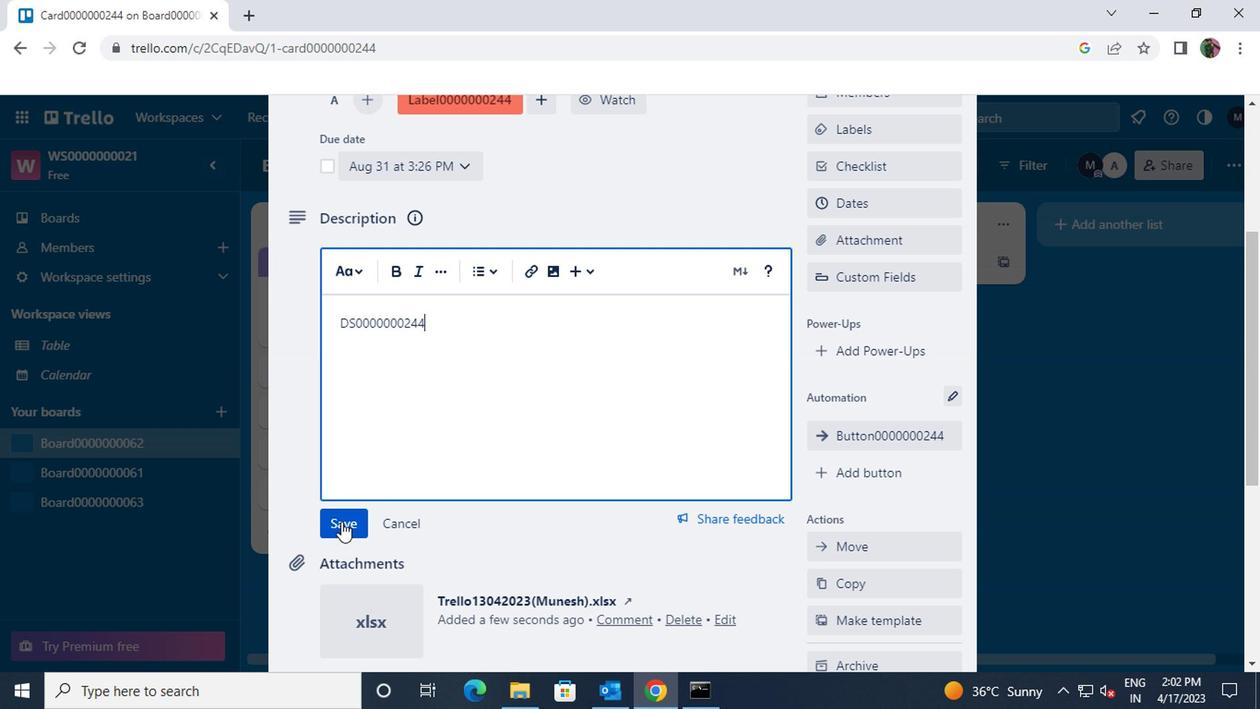 
Action: Mouse moved to (353, 533)
Screenshot: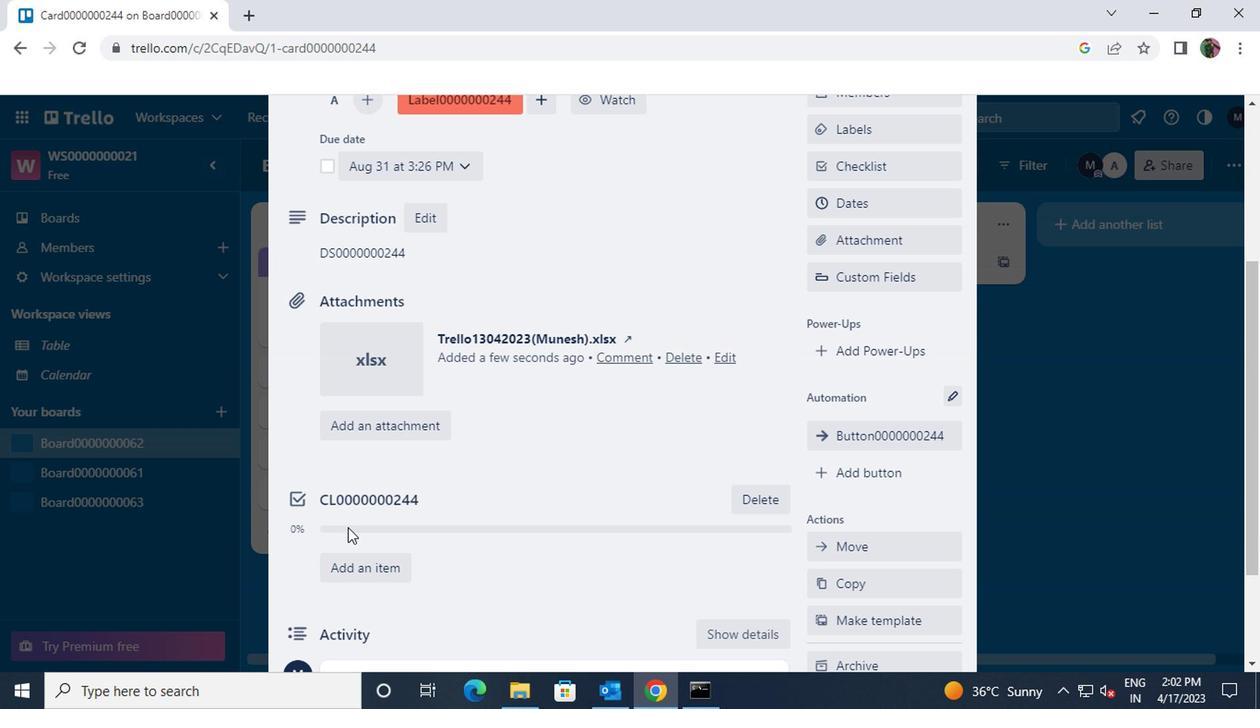 
Action: Mouse scrolled (353, 532) with delta (0, -1)
Screenshot: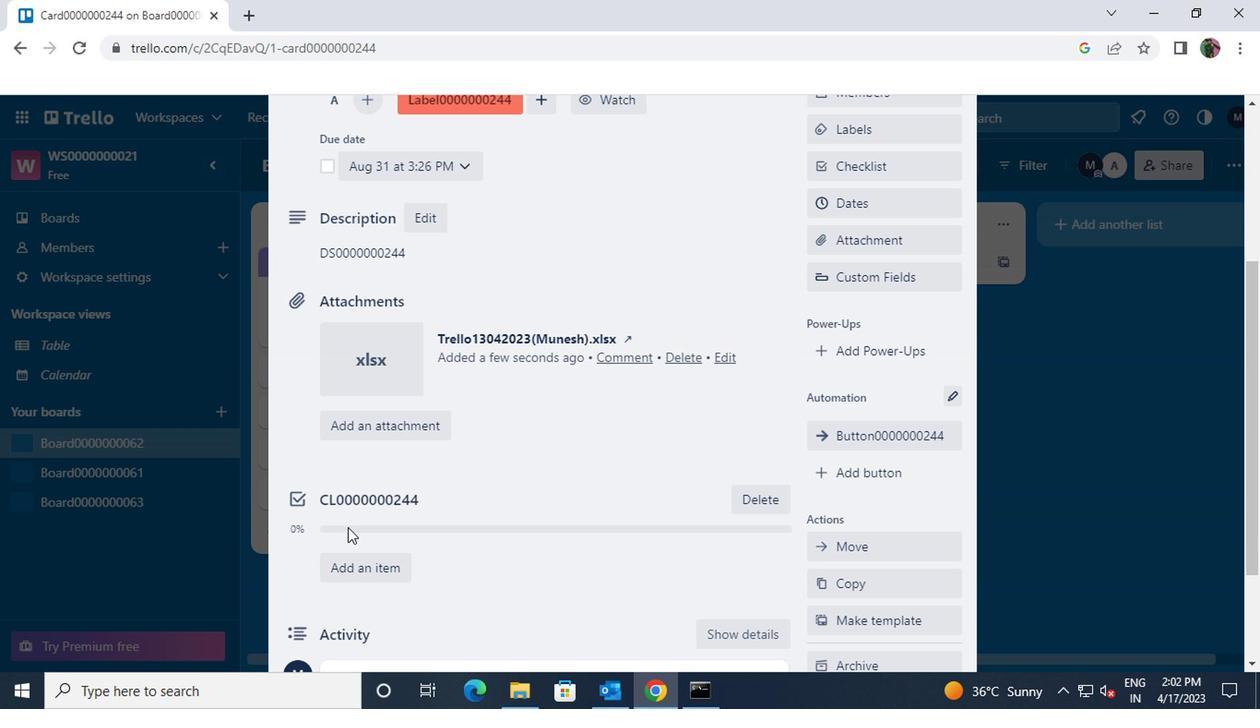 
Action: Mouse scrolled (353, 532) with delta (0, -1)
Screenshot: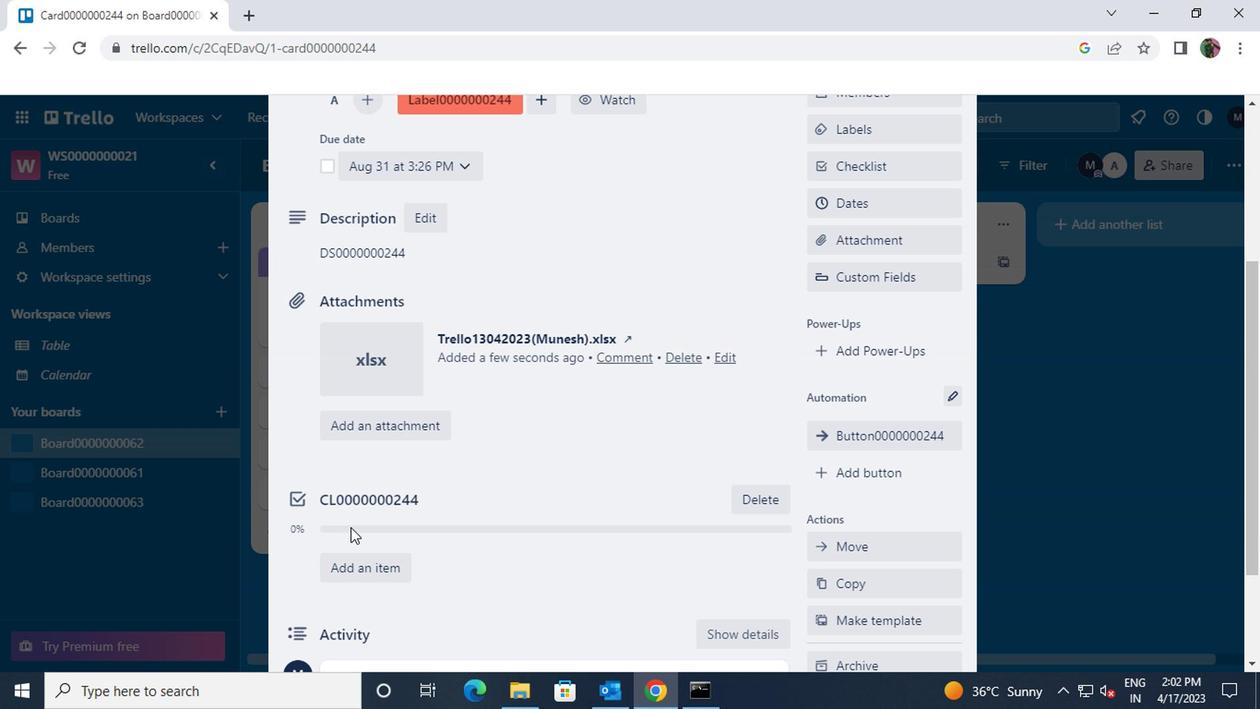
Action: Mouse scrolled (353, 532) with delta (0, -1)
Screenshot: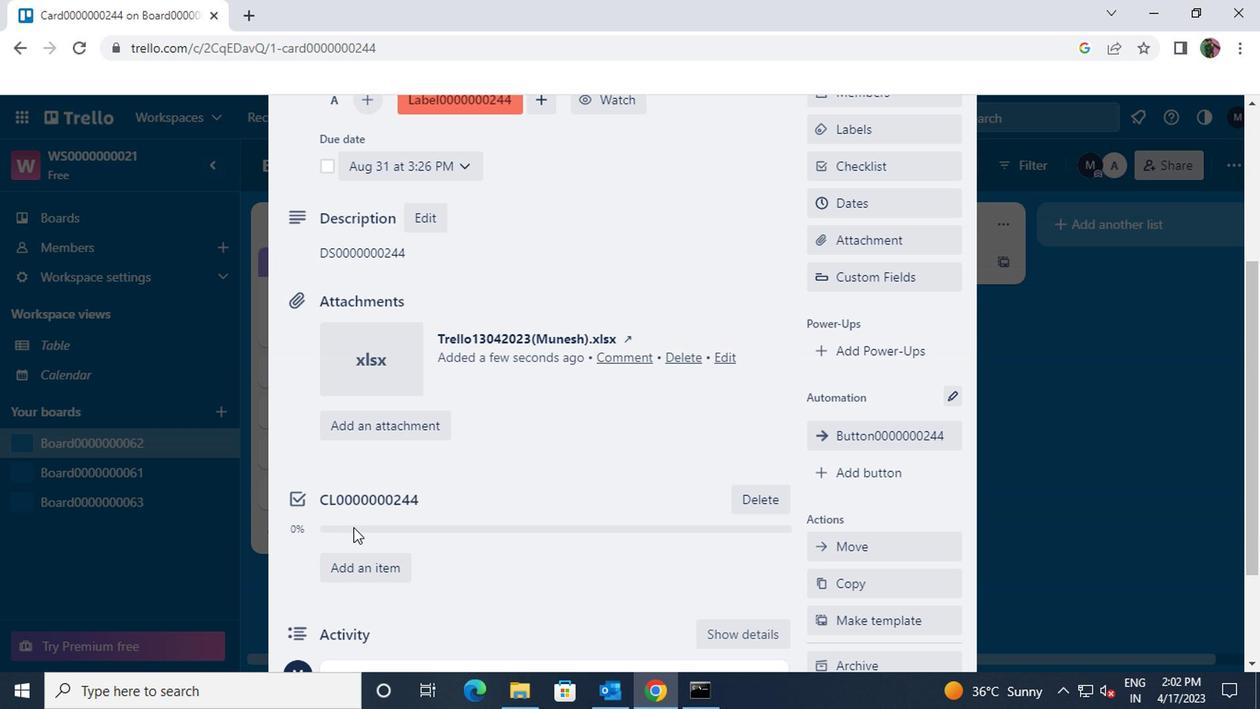 
Action: Mouse moved to (386, 541)
Screenshot: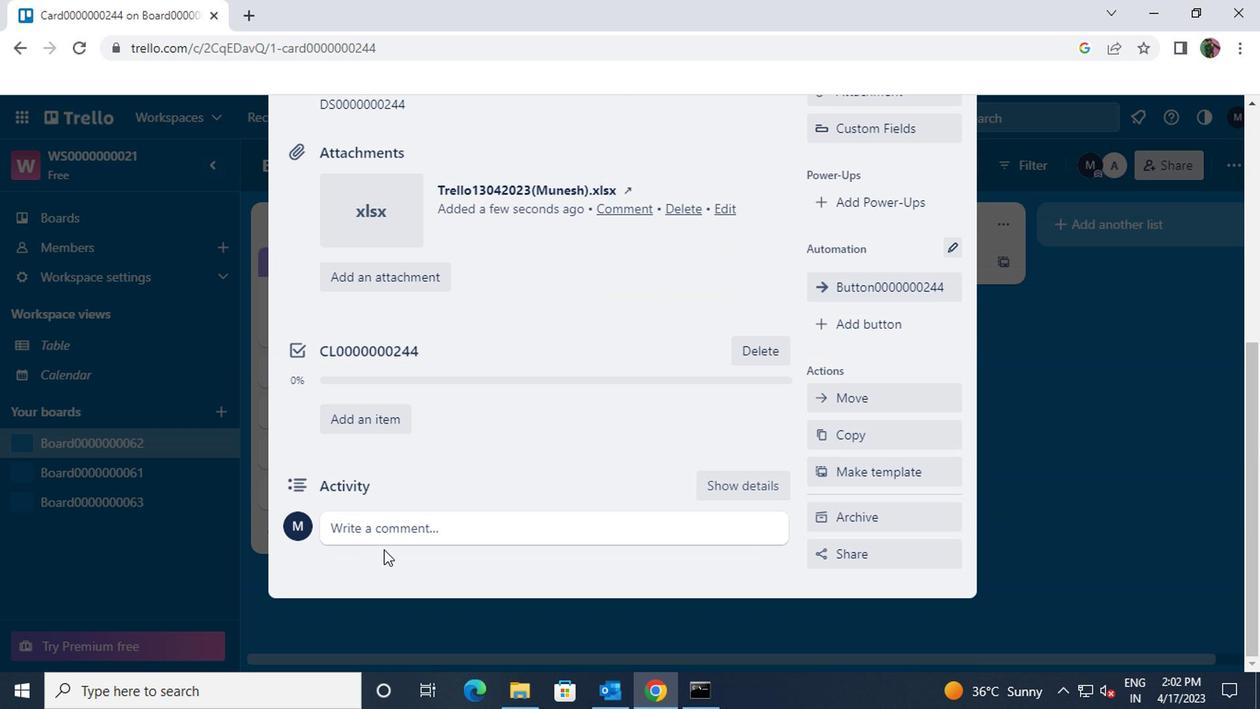 
Action: Mouse pressed left at (386, 541)
Screenshot: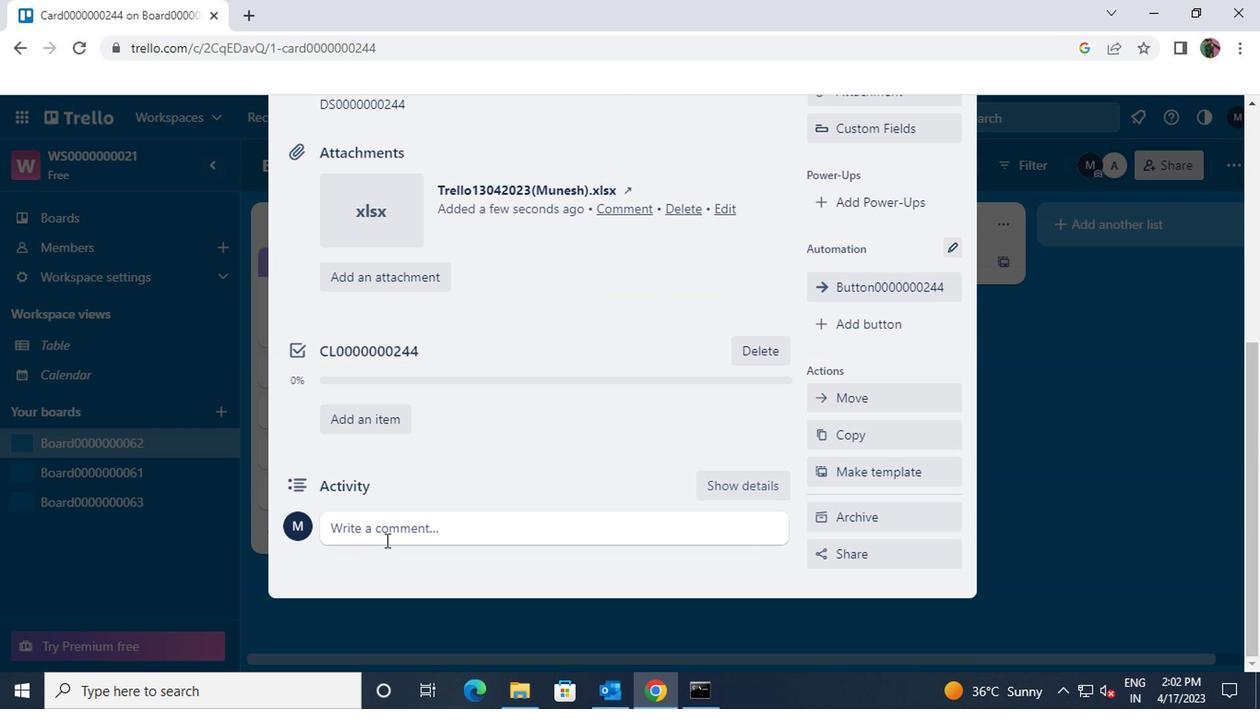 
Action: Key pressed <Key.shift>CM0000000244
Screenshot: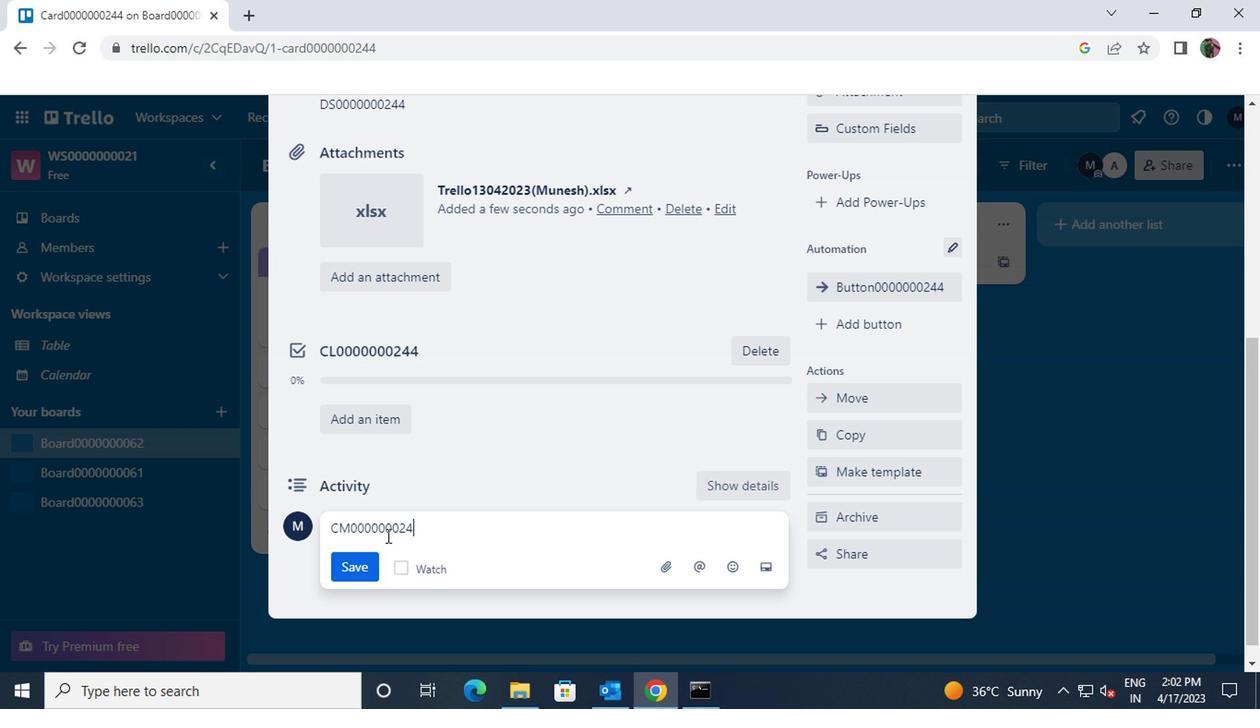
Action: Mouse moved to (367, 573)
Screenshot: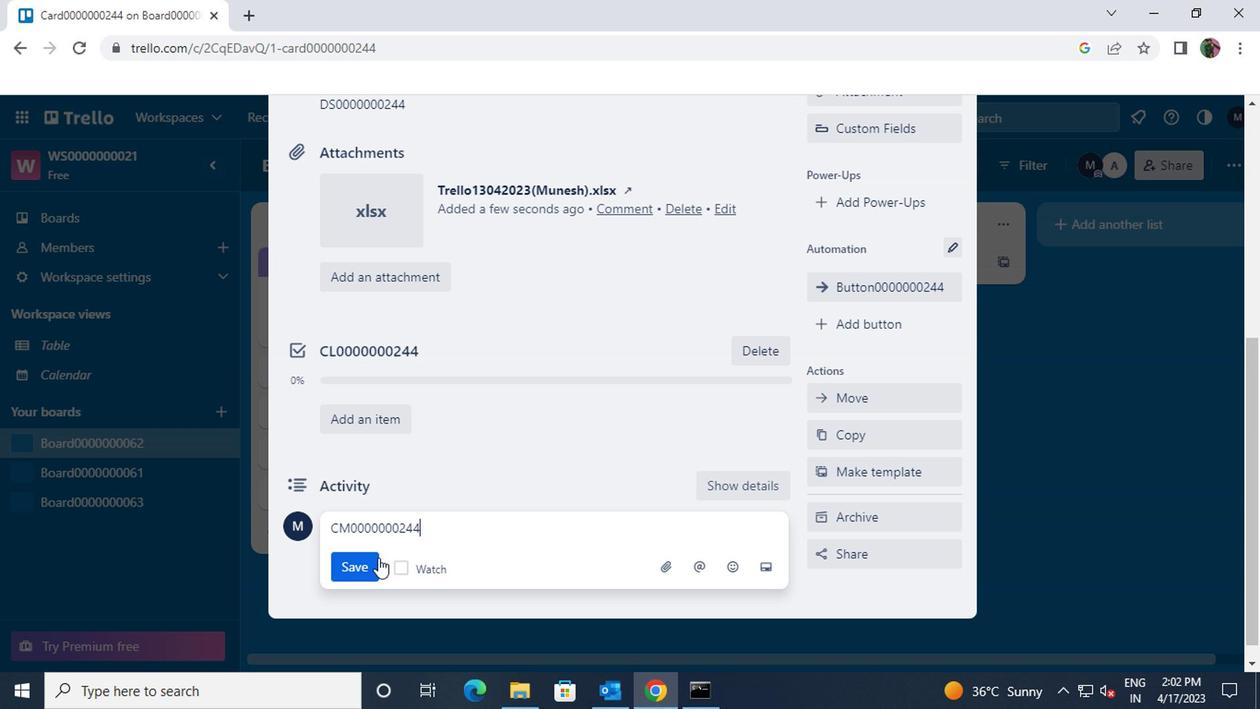 
Action: Mouse pressed left at (367, 573)
Screenshot: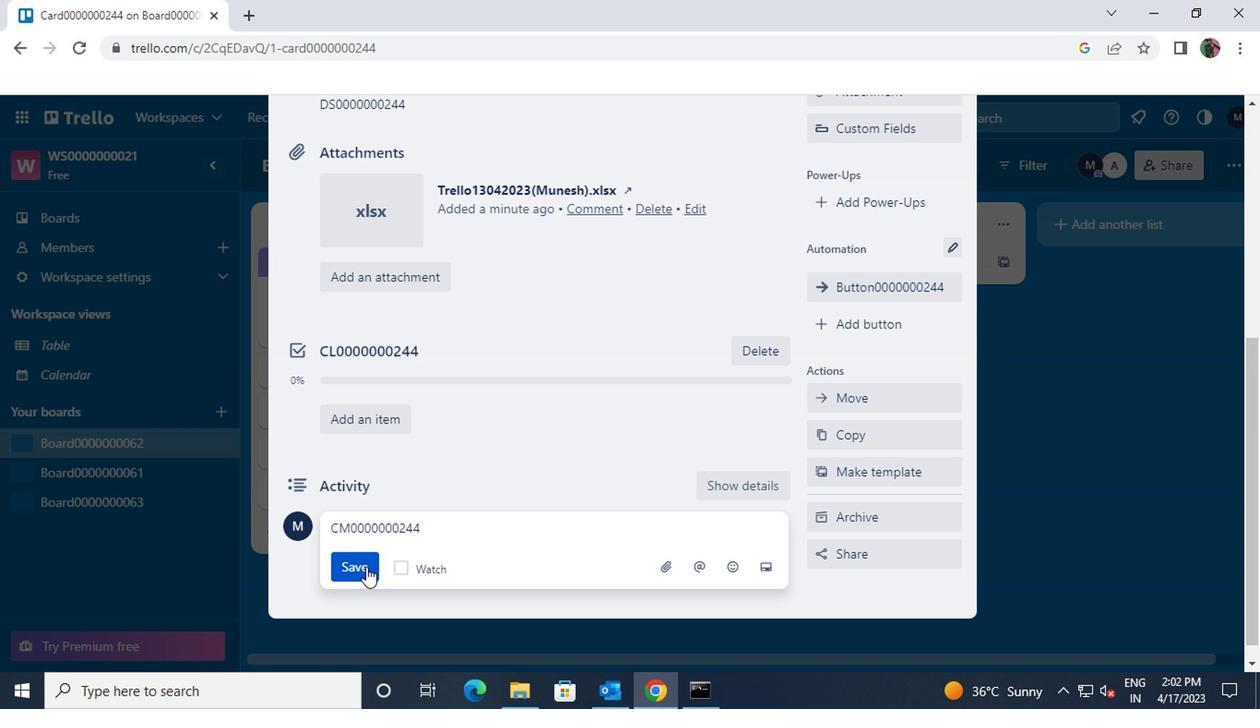
Action: Mouse moved to (365, 573)
Screenshot: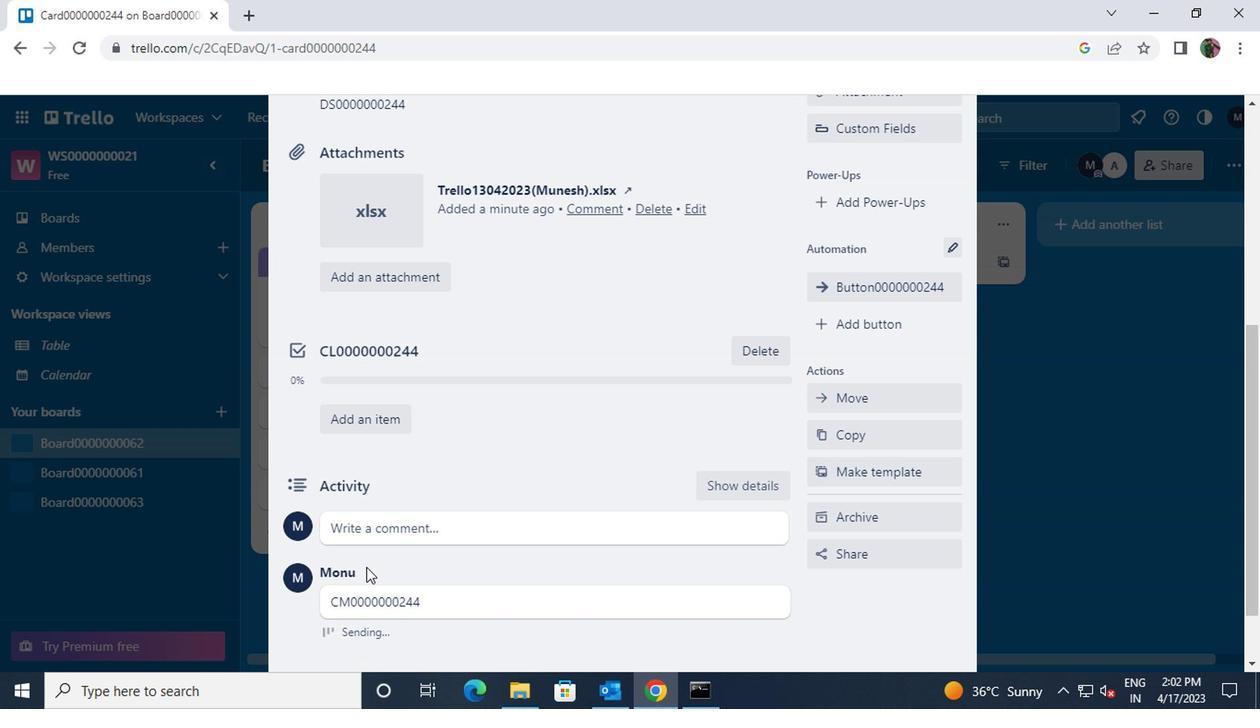 
